 Task: Search one way flight ticket for 1 adult, 1 child, 1 infant in seat in premium economy from Mesa: Phoenix-mesa Gateway Airport (formerly Williams Afb) to Springfield: Abraham Lincoln Capital Airport on 5-2-2023. Choice of flights is United. Number of bags: 2 checked bags. Price is upto 91000. Outbound departure time preference is 23:00.
Action: Mouse moved to (286, 278)
Screenshot: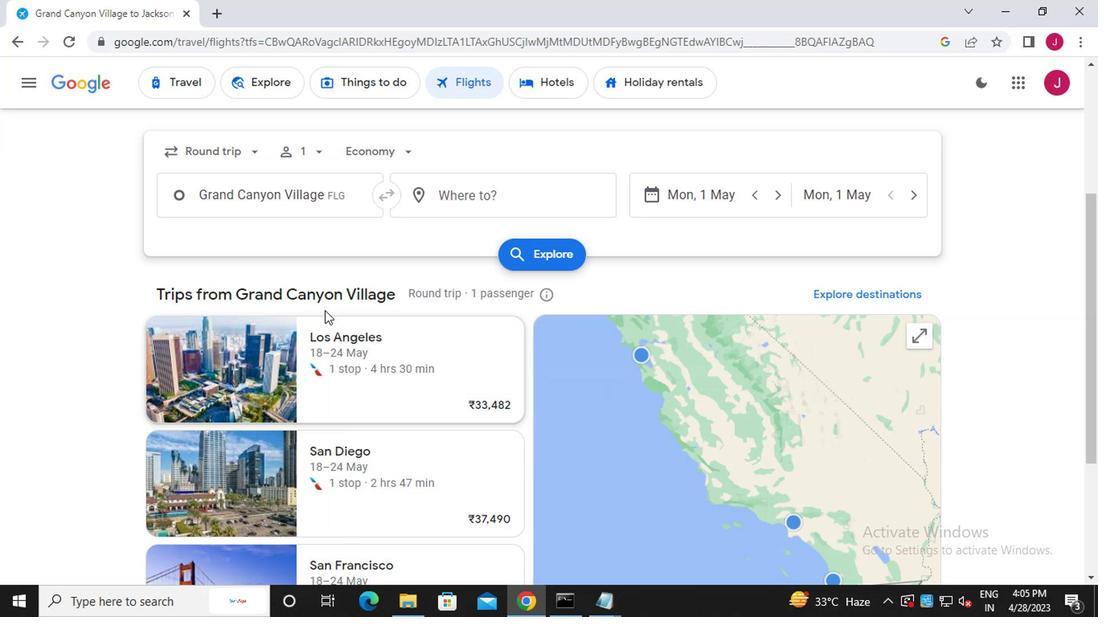 
Action: Mouse scrolled (286, 279) with delta (0, 0)
Screenshot: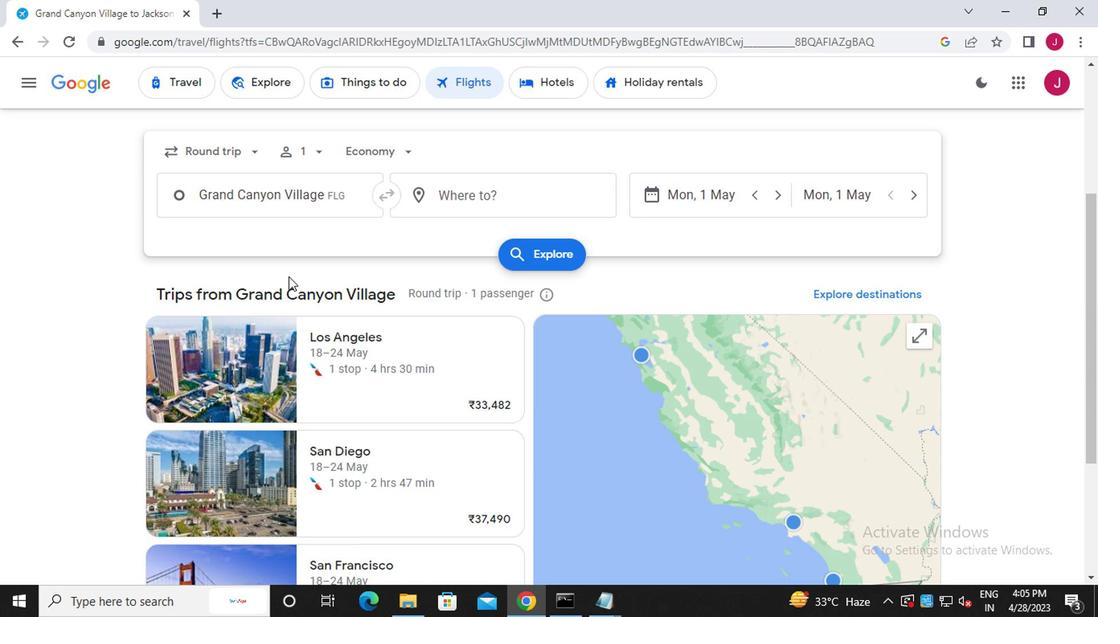 
Action: Mouse moved to (245, 238)
Screenshot: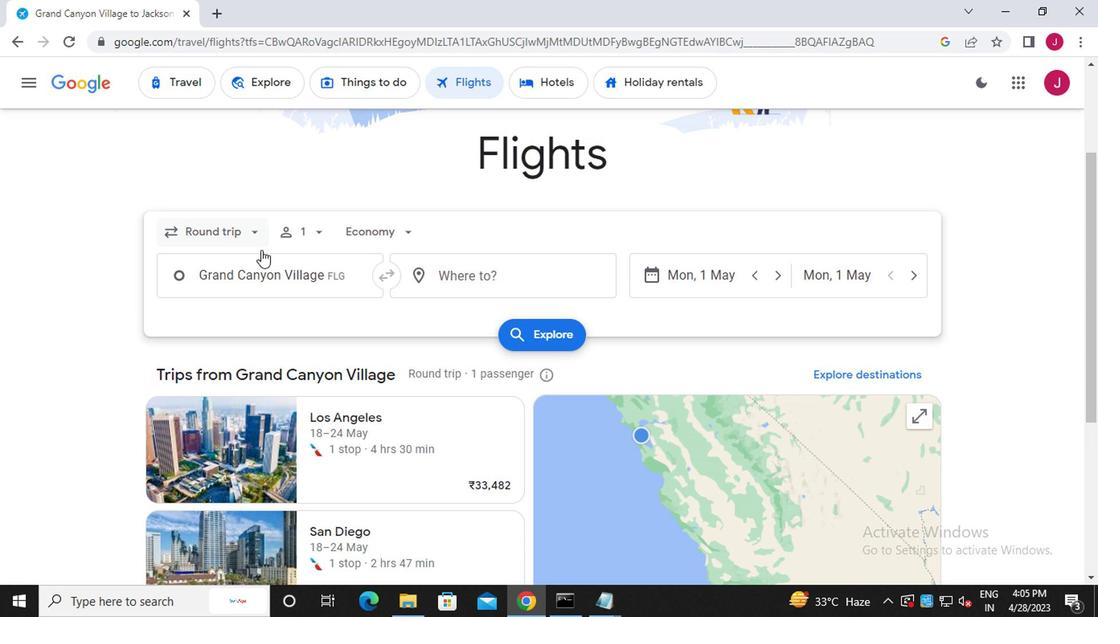 
Action: Mouse pressed left at (245, 238)
Screenshot: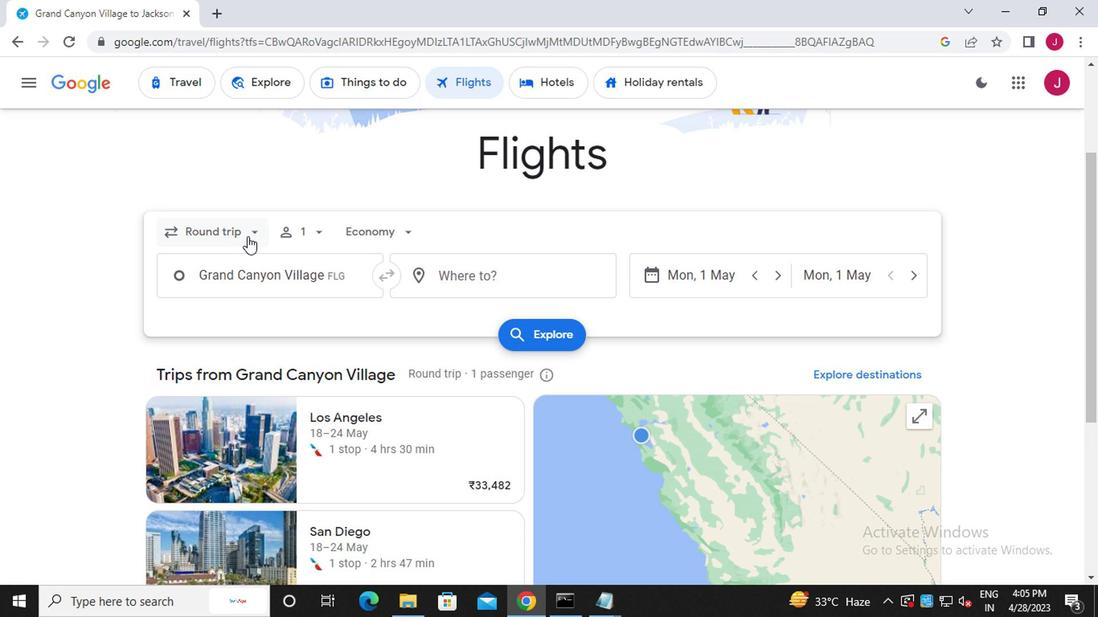 
Action: Mouse moved to (227, 306)
Screenshot: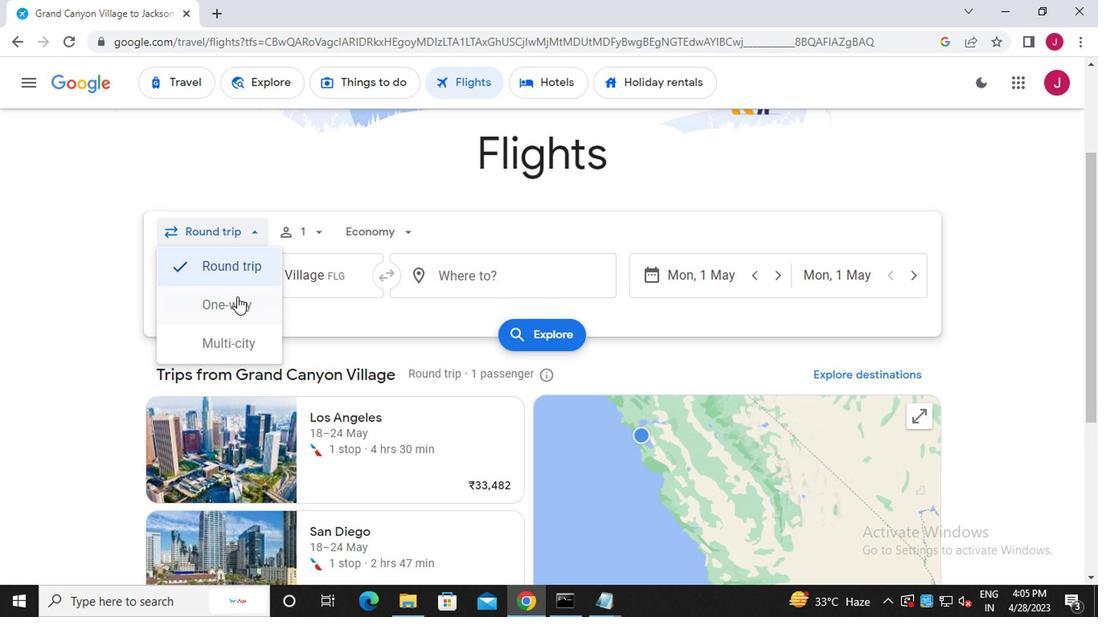 
Action: Mouse pressed left at (227, 306)
Screenshot: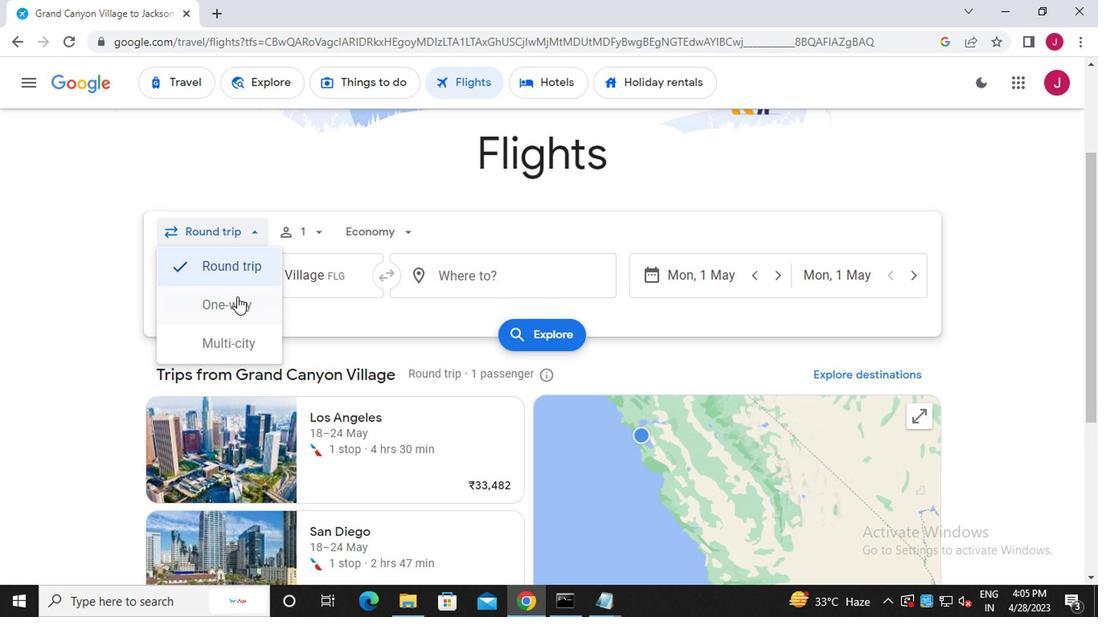 
Action: Mouse moved to (308, 233)
Screenshot: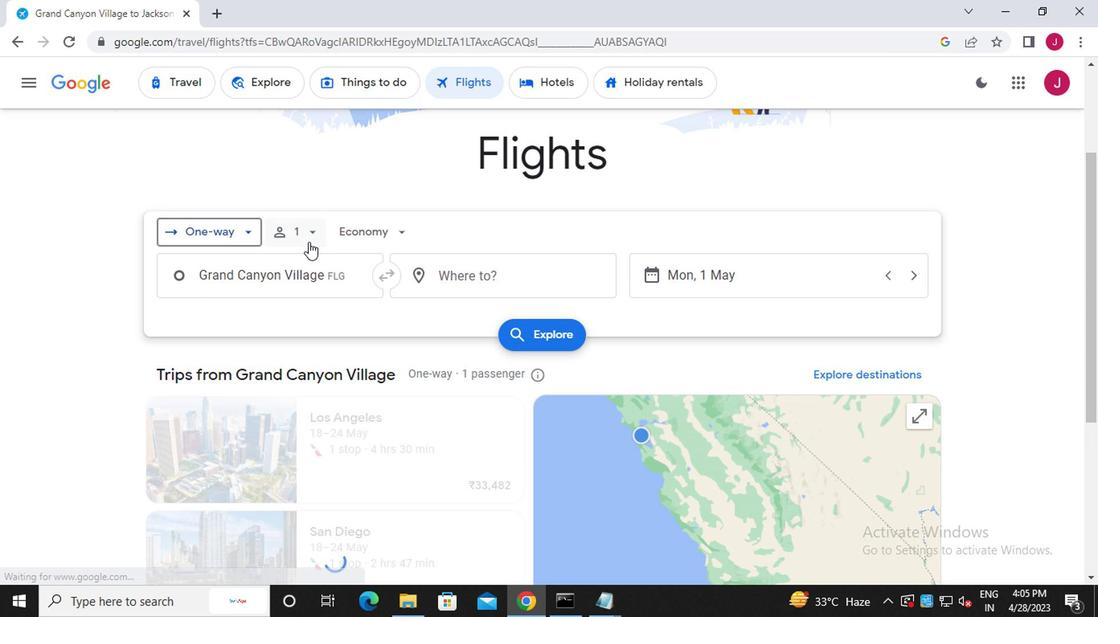 
Action: Mouse pressed left at (308, 233)
Screenshot: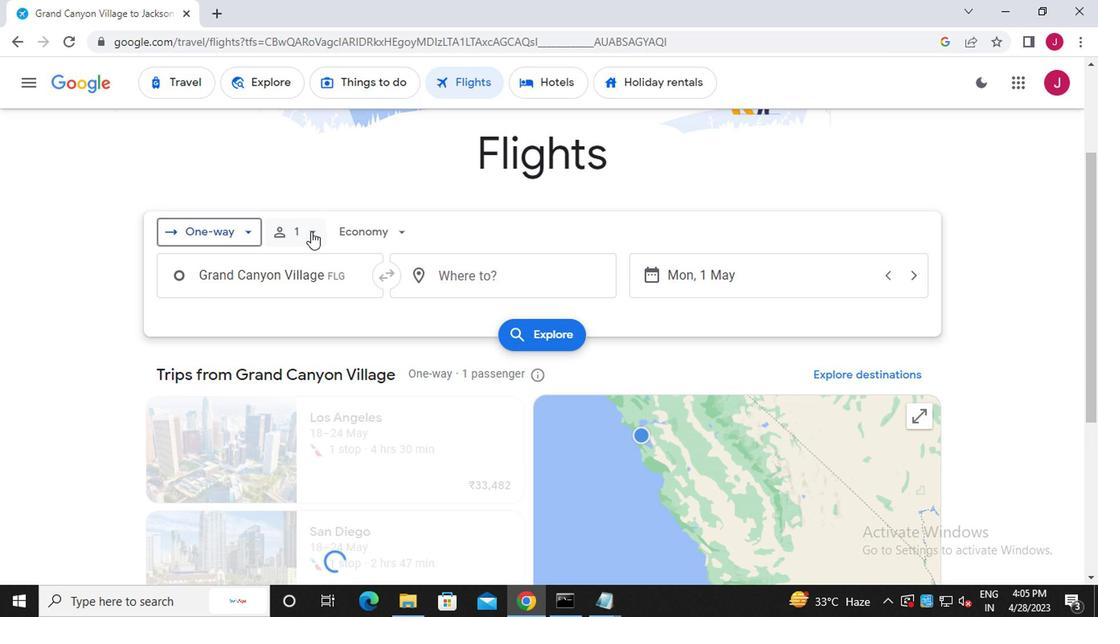 
Action: Mouse moved to (429, 320)
Screenshot: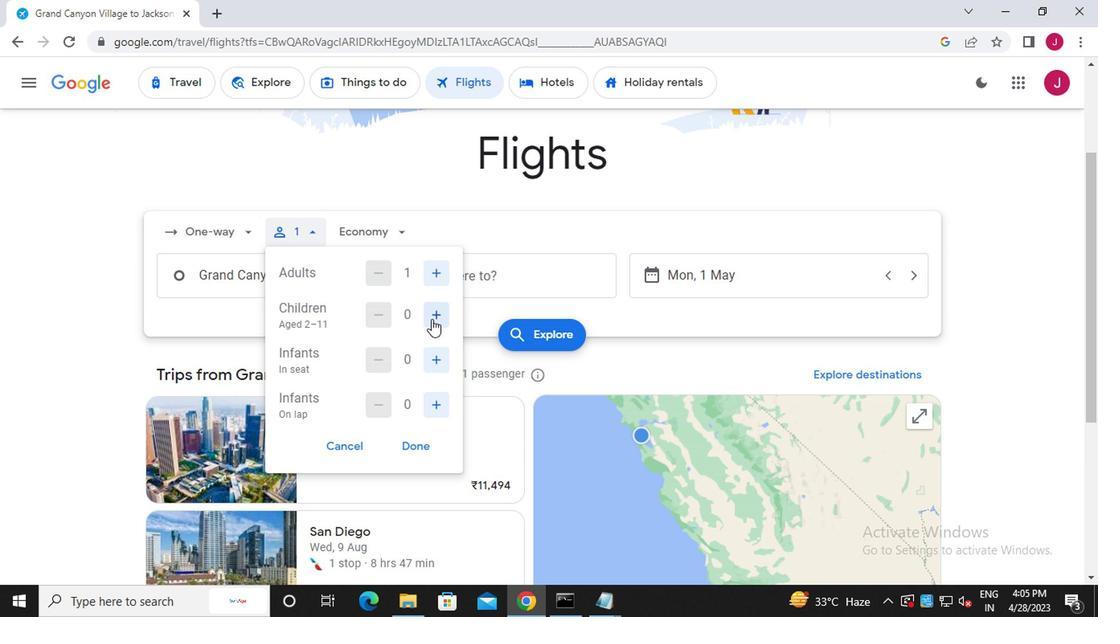 
Action: Mouse pressed left at (429, 320)
Screenshot: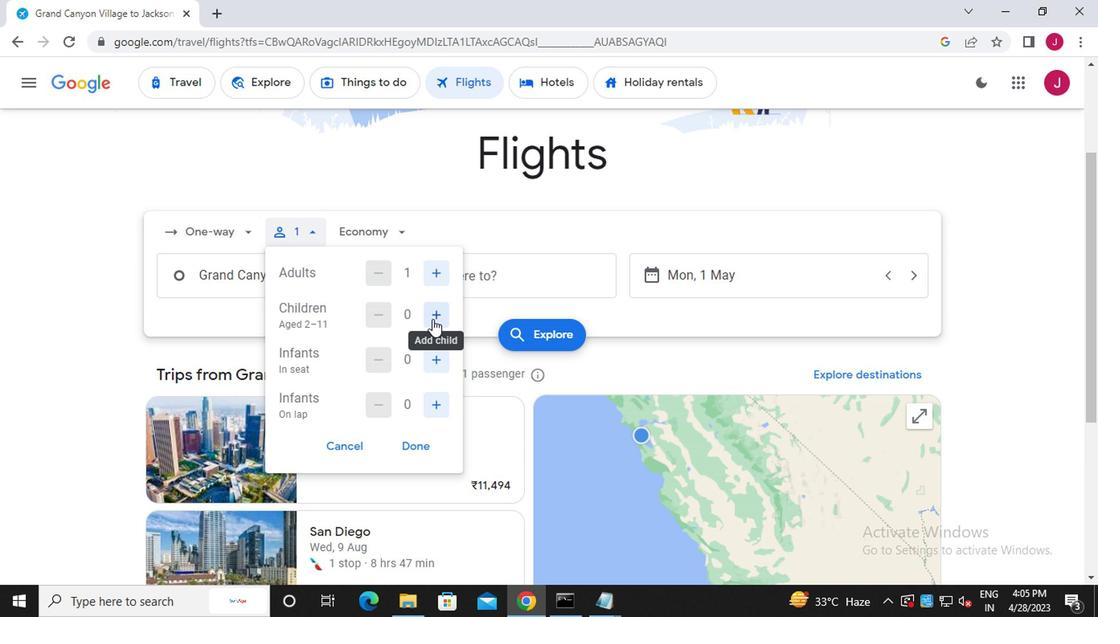 
Action: Mouse moved to (441, 360)
Screenshot: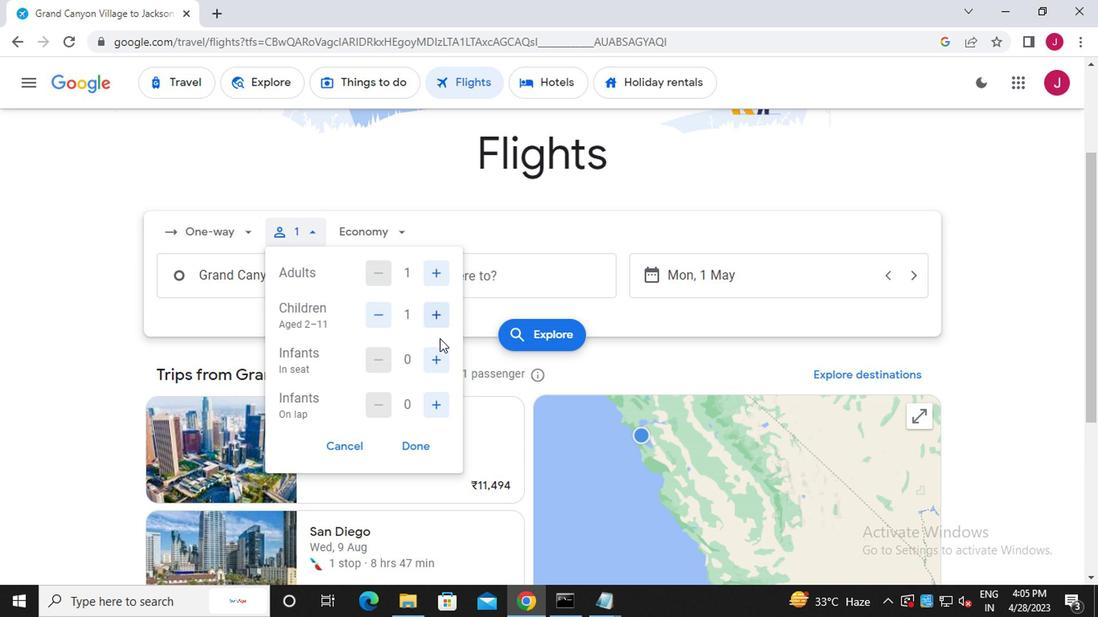 
Action: Mouse pressed left at (441, 360)
Screenshot: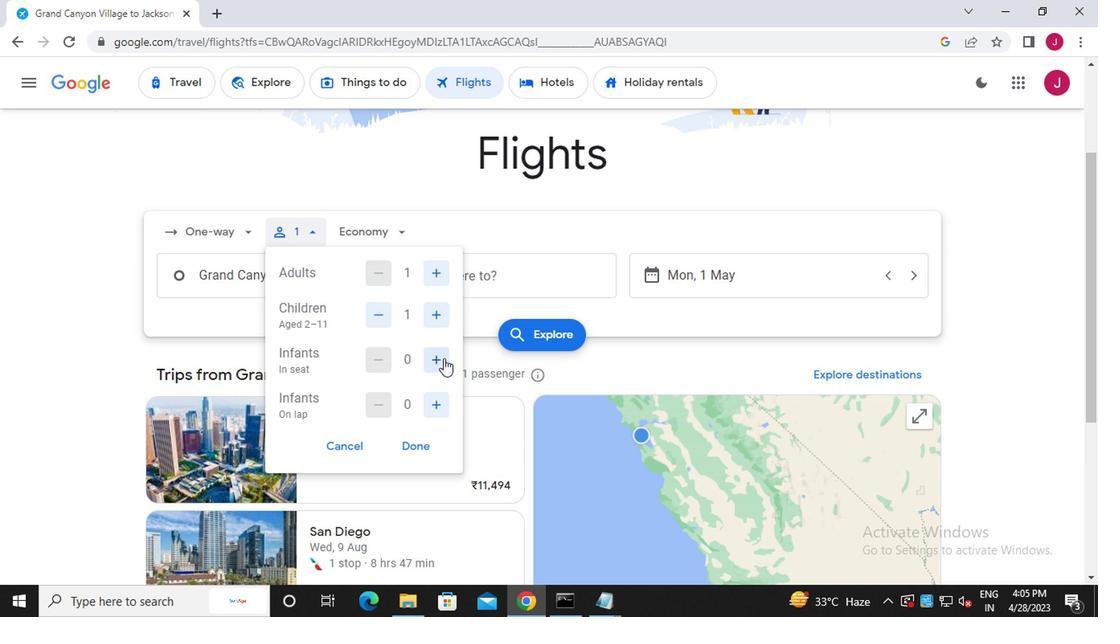 
Action: Mouse moved to (418, 445)
Screenshot: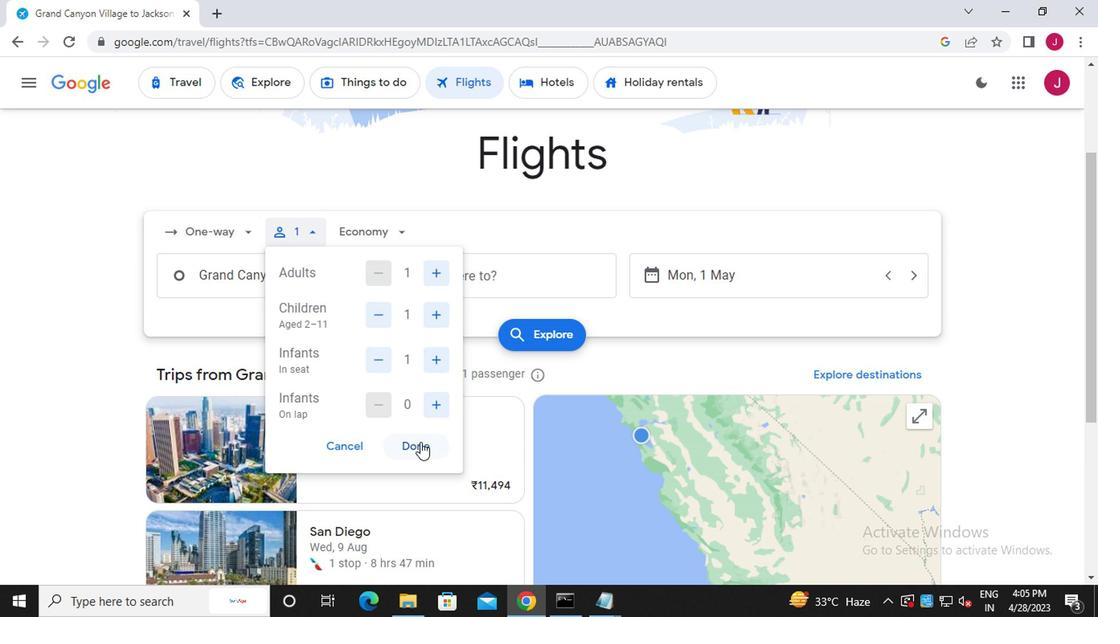 
Action: Mouse pressed left at (418, 445)
Screenshot: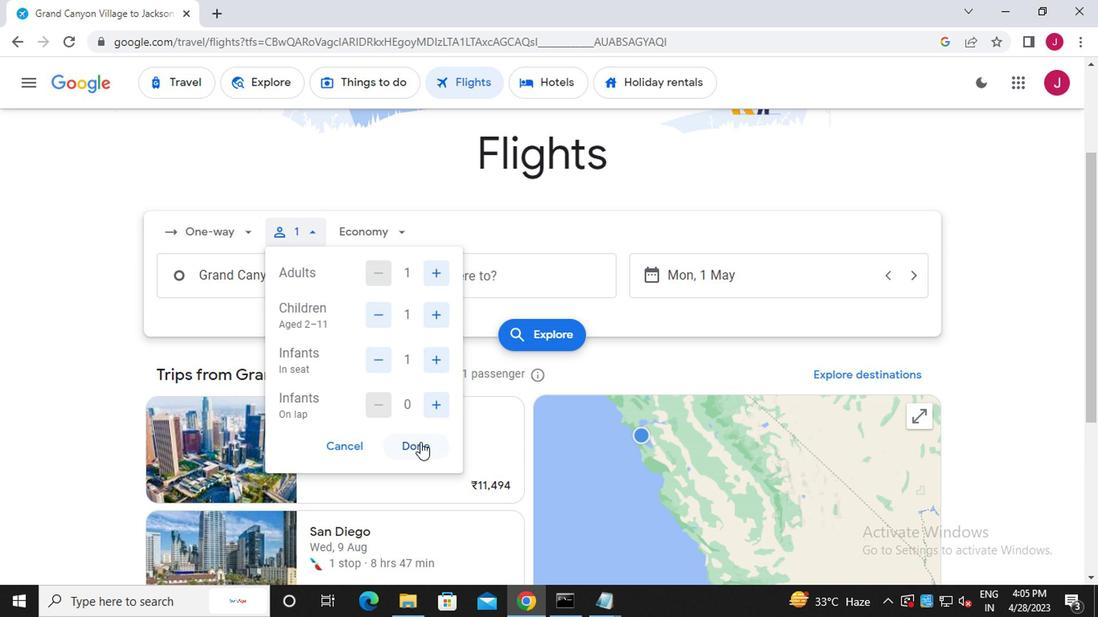
Action: Mouse moved to (382, 237)
Screenshot: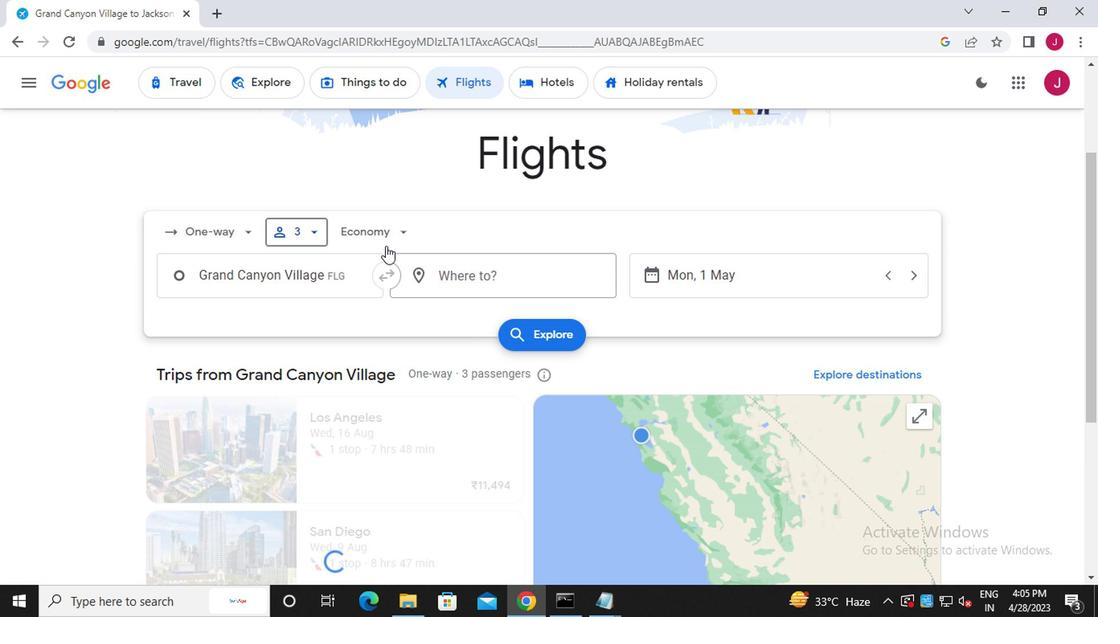 
Action: Mouse pressed left at (382, 237)
Screenshot: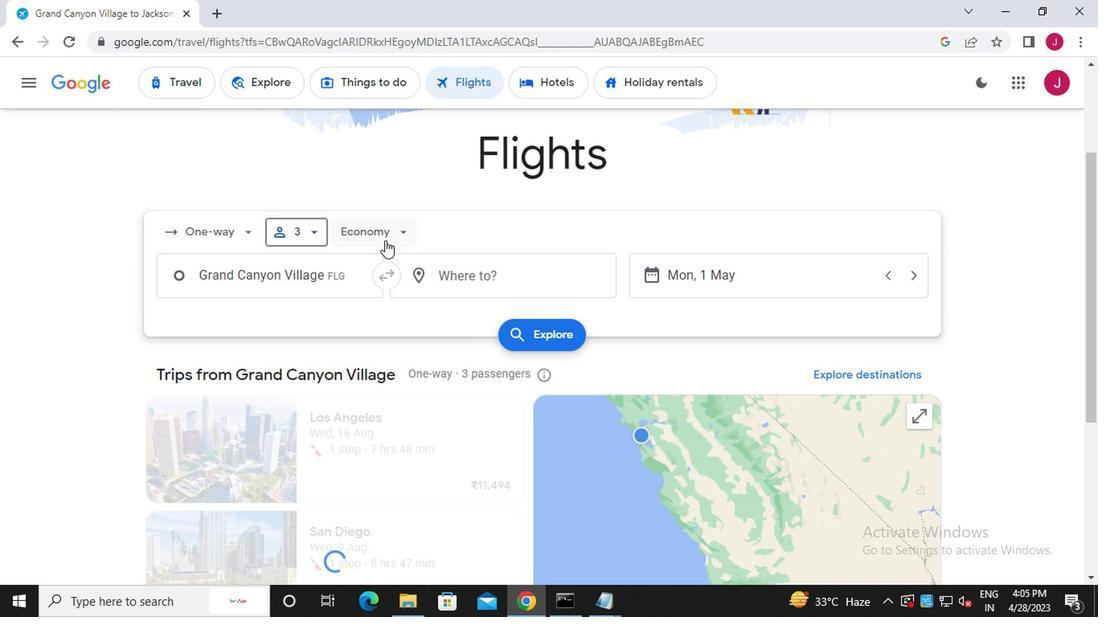
Action: Mouse moved to (411, 301)
Screenshot: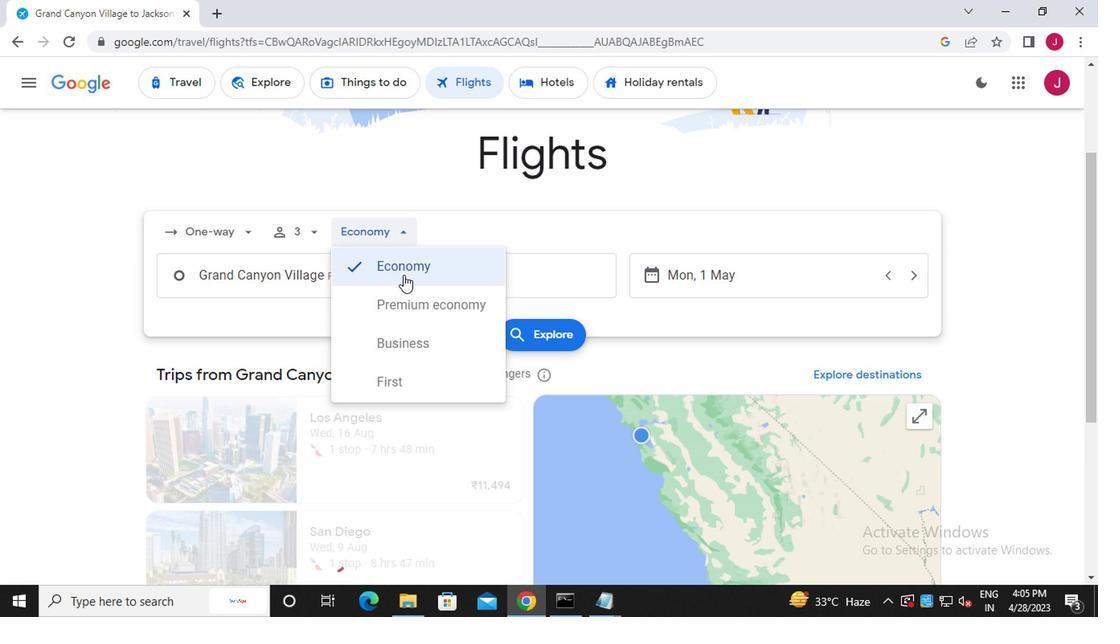 
Action: Mouse pressed left at (411, 301)
Screenshot: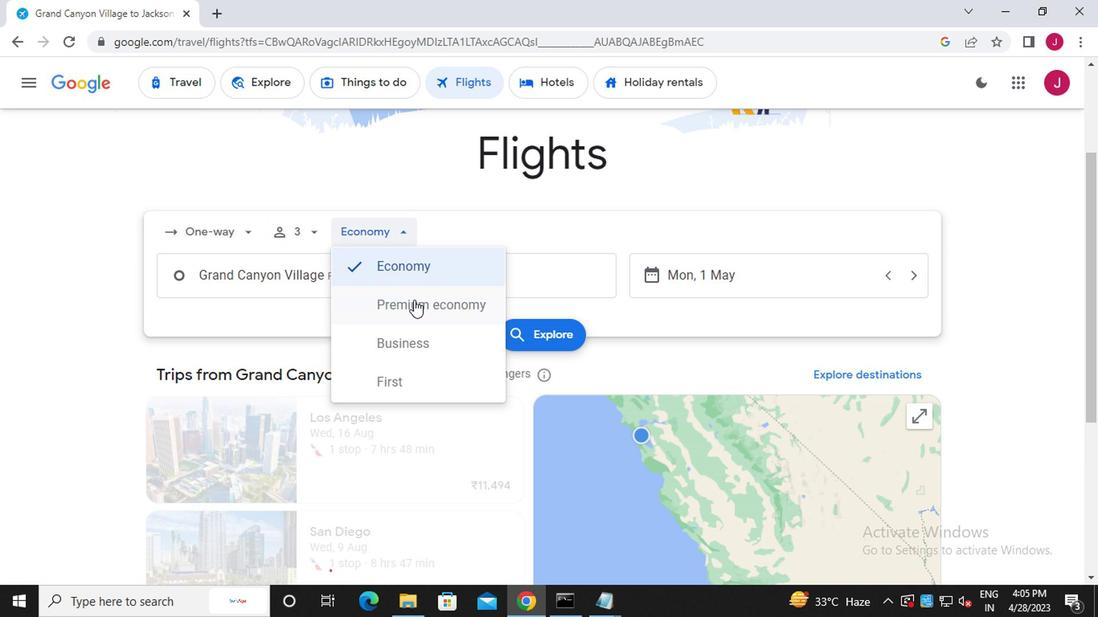 
Action: Mouse moved to (319, 287)
Screenshot: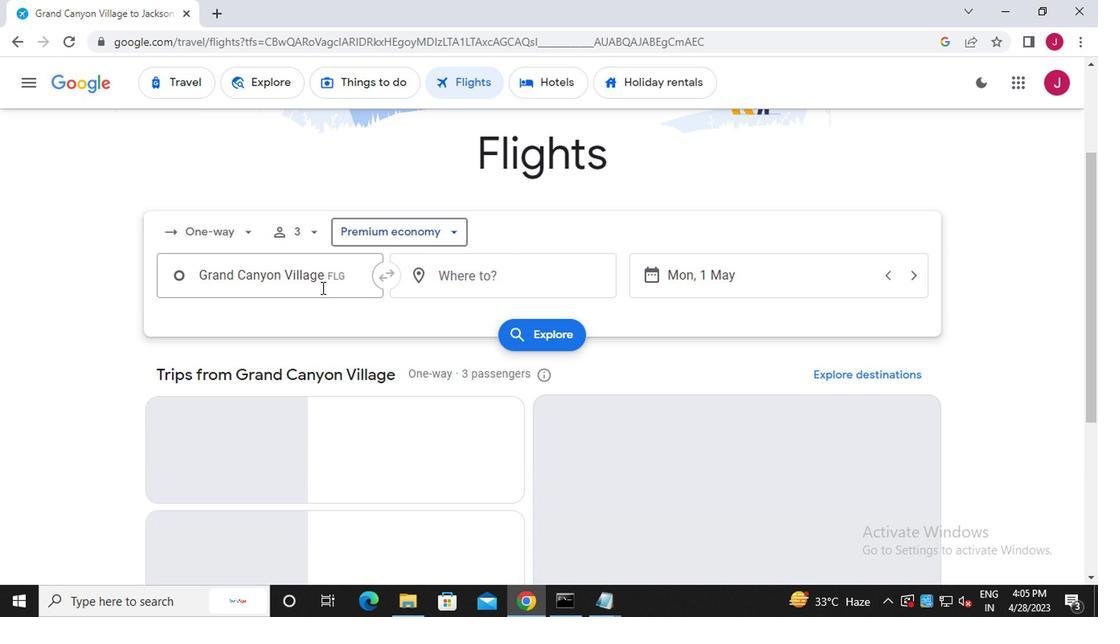 
Action: Mouse pressed left at (319, 287)
Screenshot: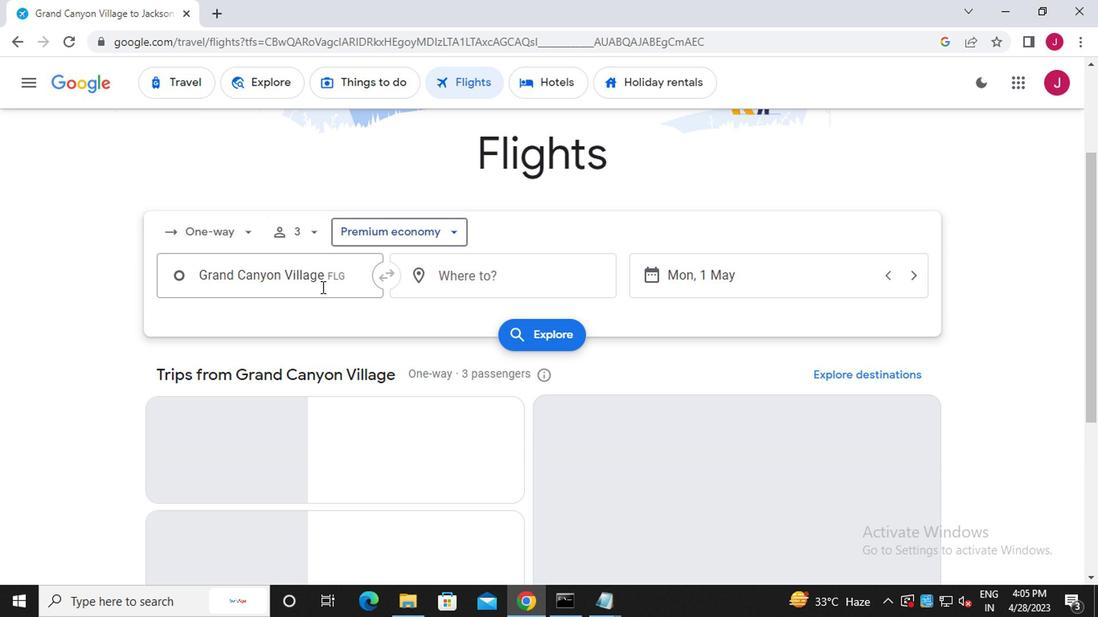 
Action: Mouse moved to (318, 287)
Screenshot: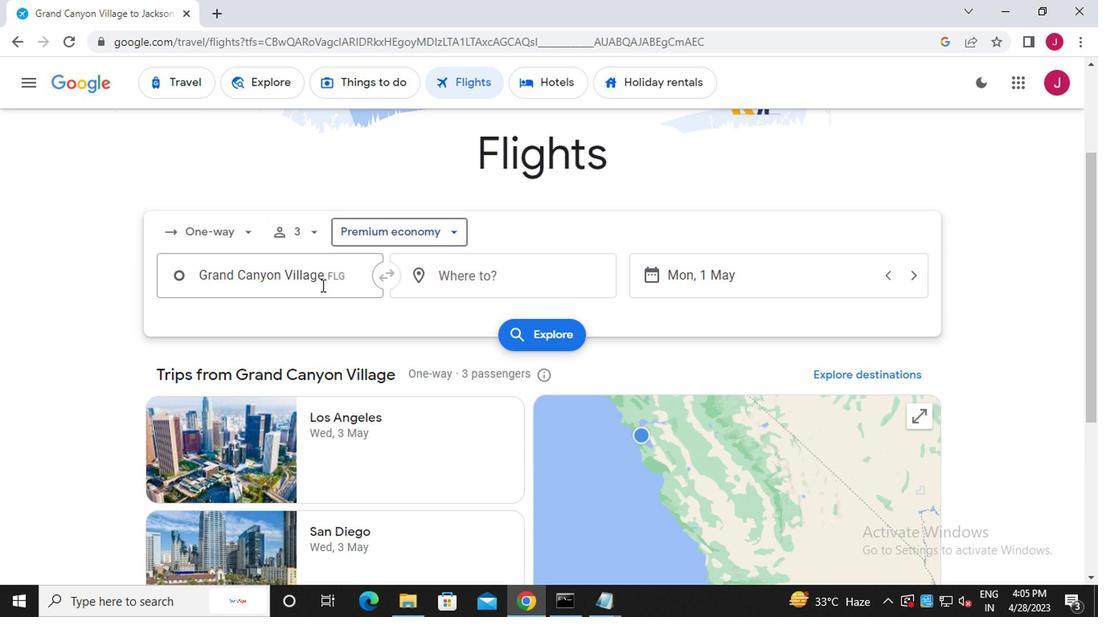 
Action: Key pressed mesa
Screenshot: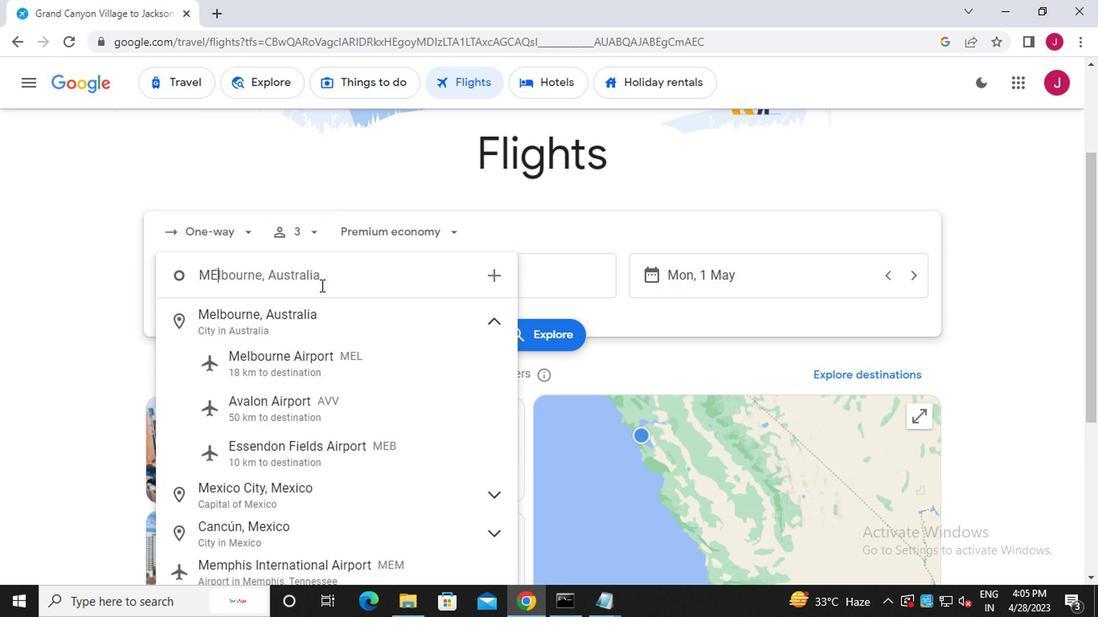 
Action: Mouse moved to (305, 370)
Screenshot: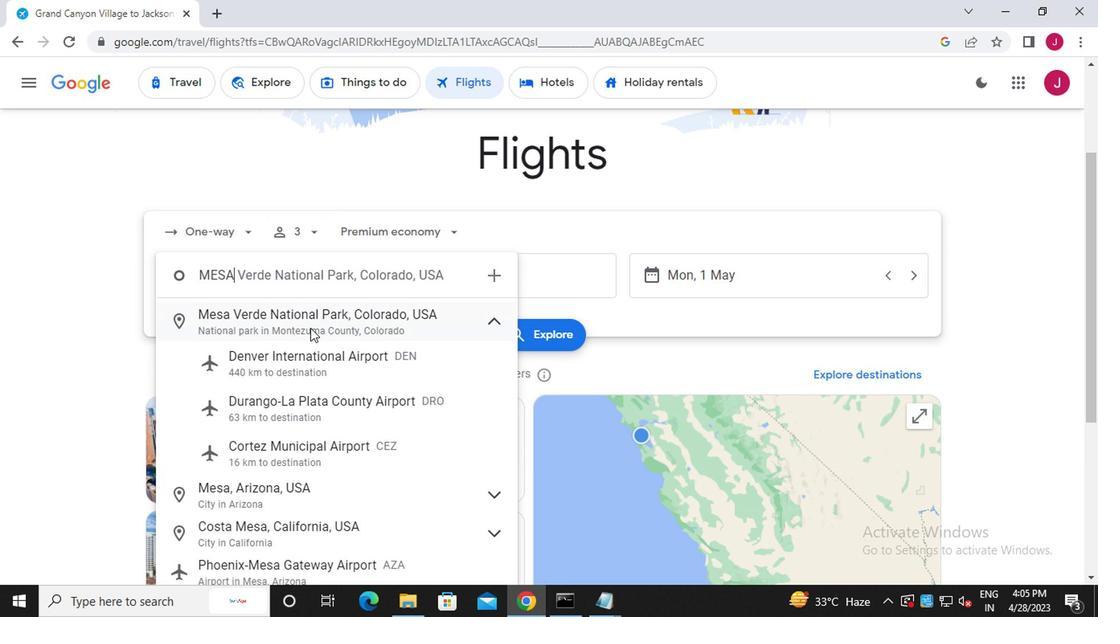 
Action: Mouse scrolled (305, 370) with delta (0, 0)
Screenshot: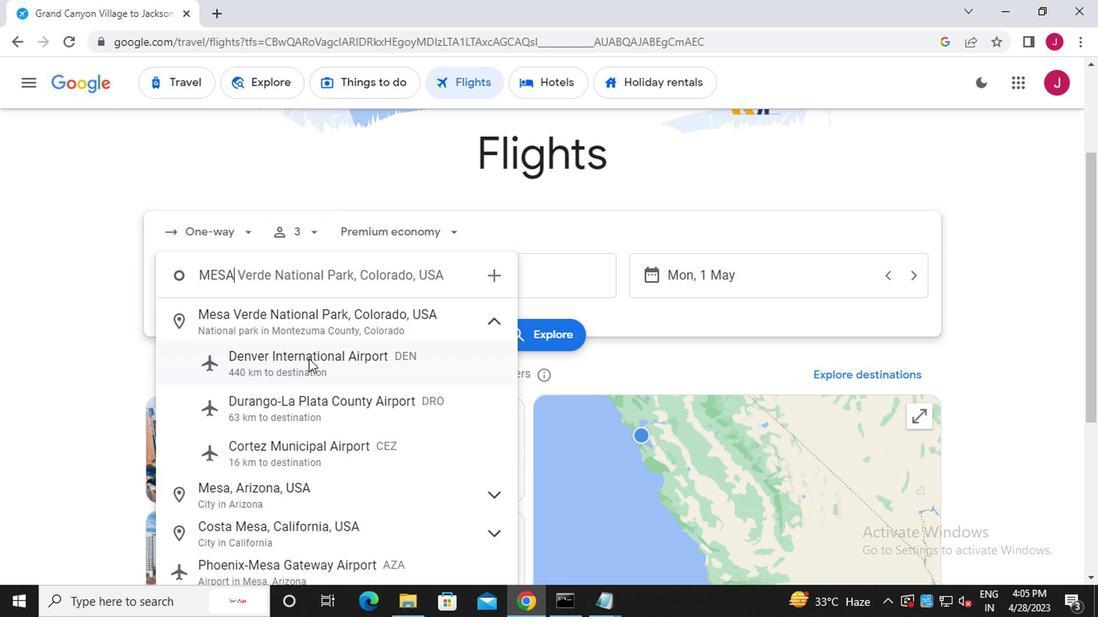 
Action: Mouse scrolled (305, 370) with delta (0, 0)
Screenshot: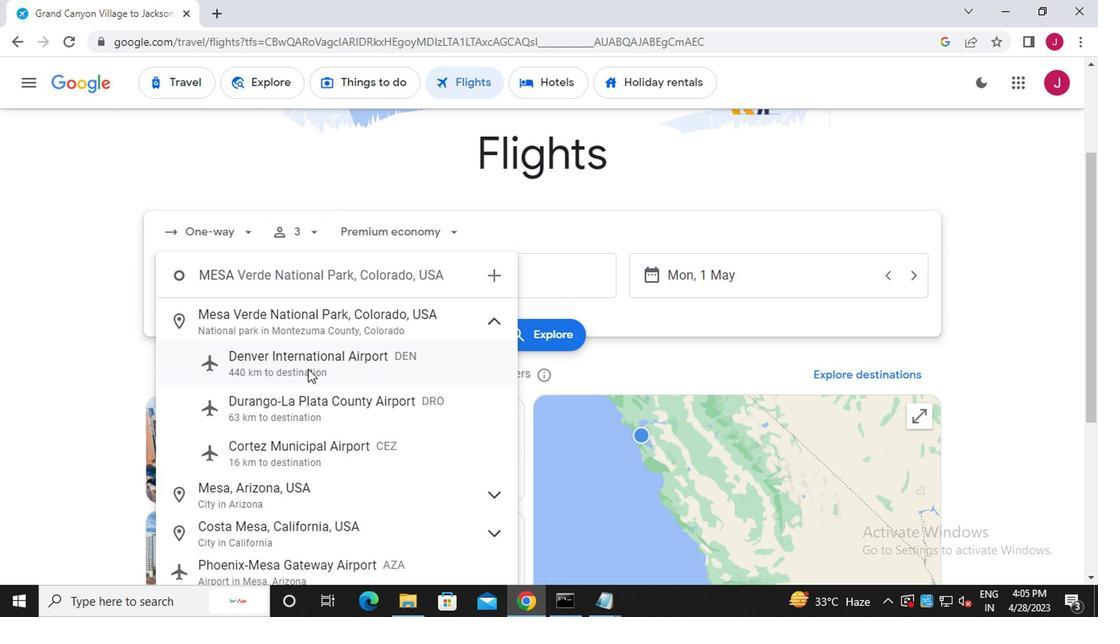 
Action: Mouse scrolled (305, 371) with delta (0, 0)
Screenshot: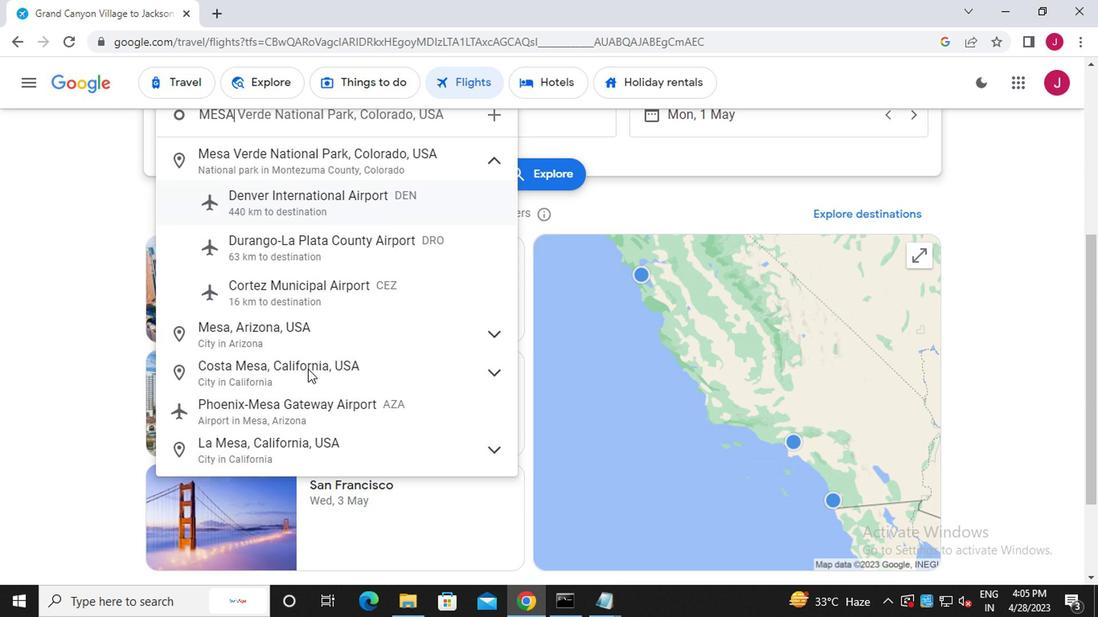
Action: Mouse scrolled (305, 371) with delta (0, 0)
Screenshot: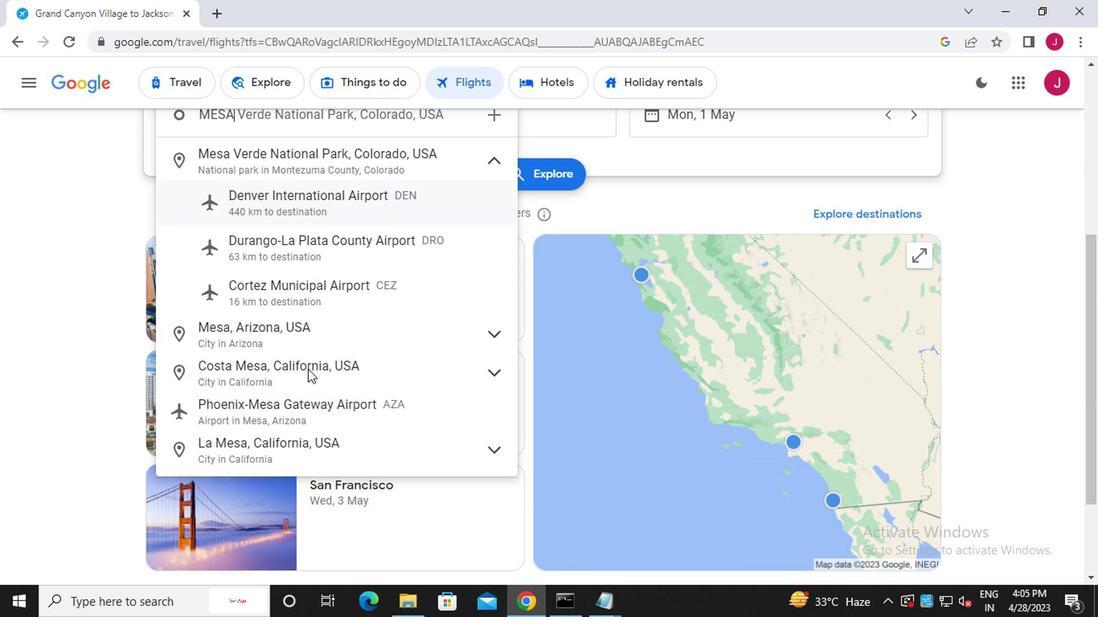 
Action: Mouse moved to (271, 566)
Screenshot: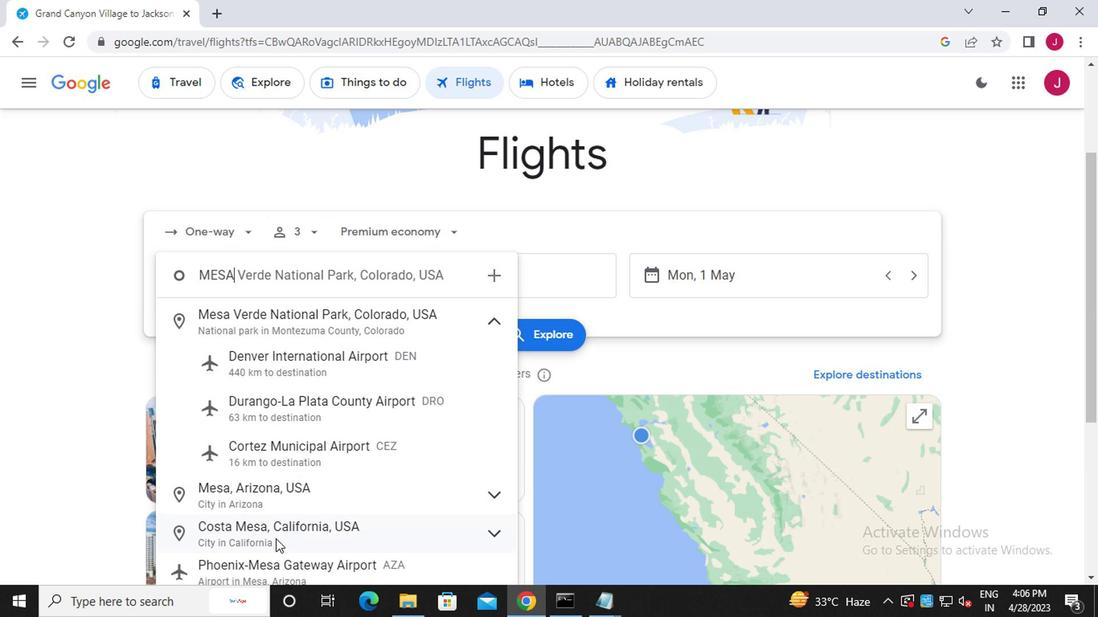 
Action: Mouse pressed left at (271, 566)
Screenshot: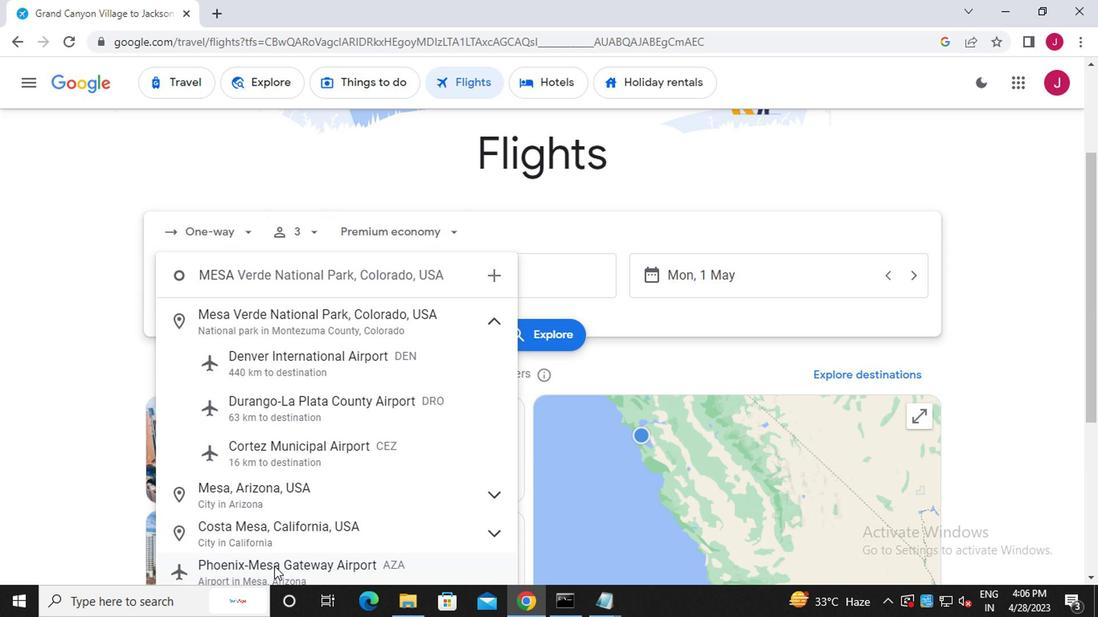 
Action: Mouse moved to (505, 275)
Screenshot: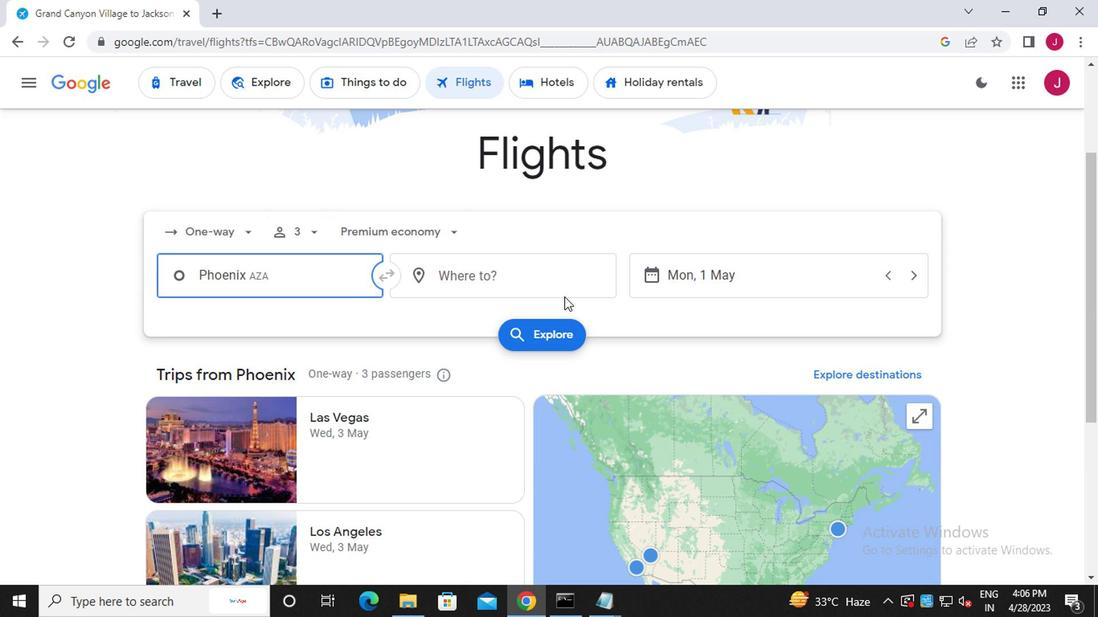 
Action: Mouse pressed left at (505, 275)
Screenshot: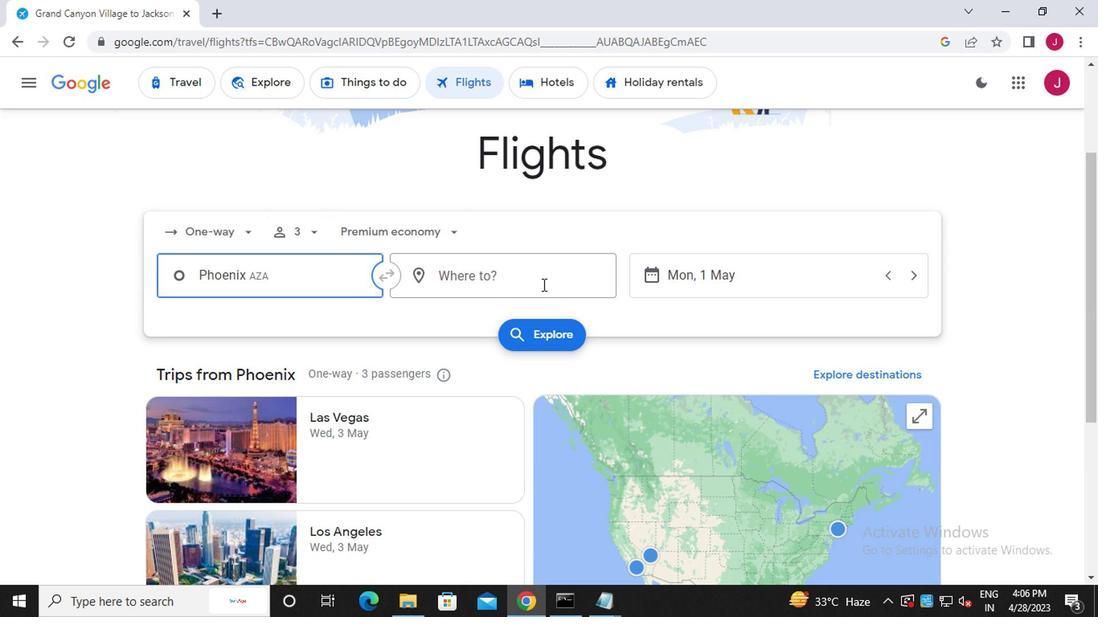 
Action: Key pressed springfield
Screenshot: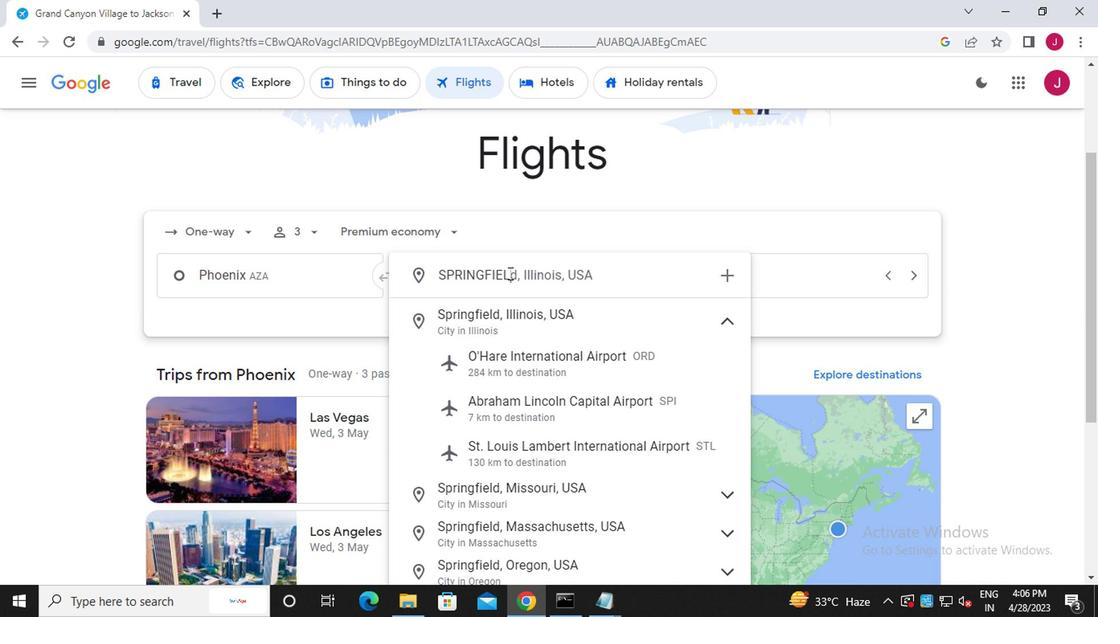 
Action: Mouse moved to (602, 408)
Screenshot: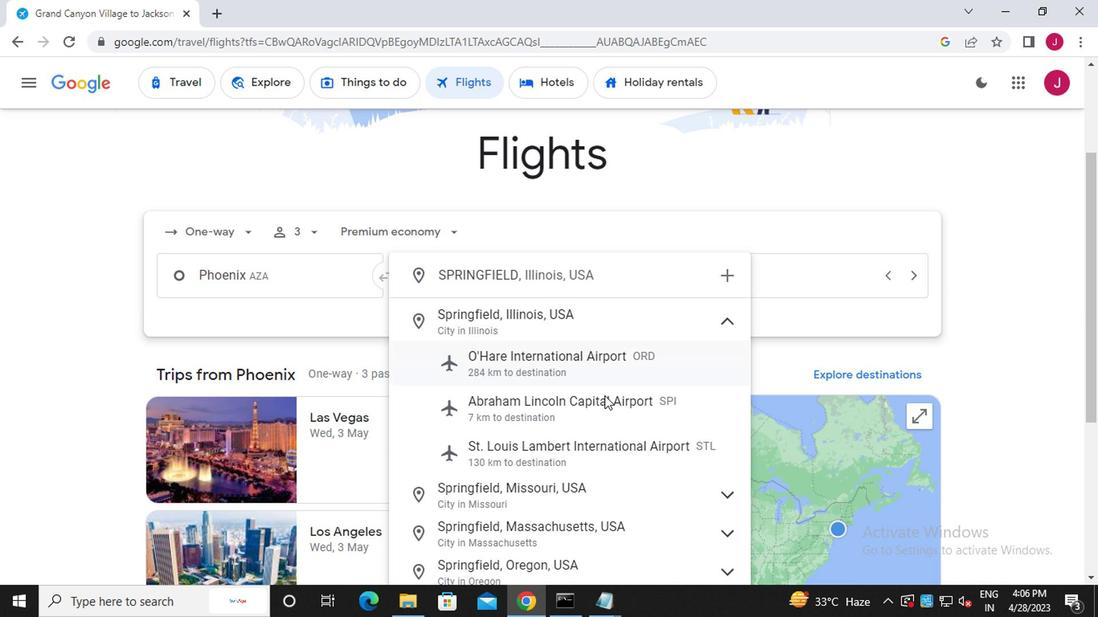 
Action: Mouse pressed left at (602, 408)
Screenshot: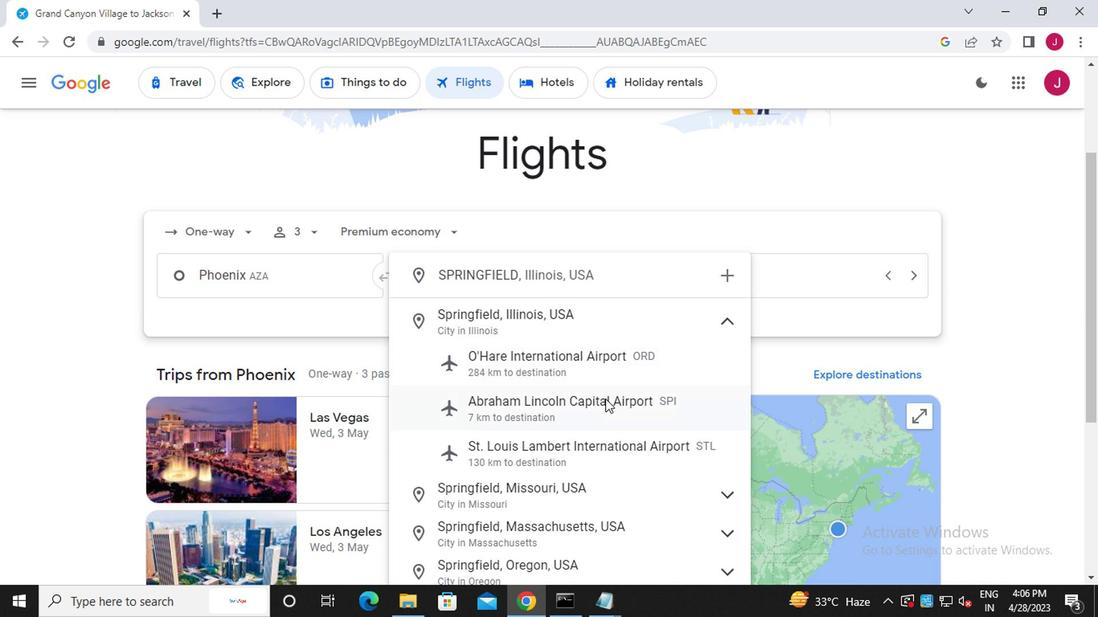 
Action: Mouse moved to (692, 276)
Screenshot: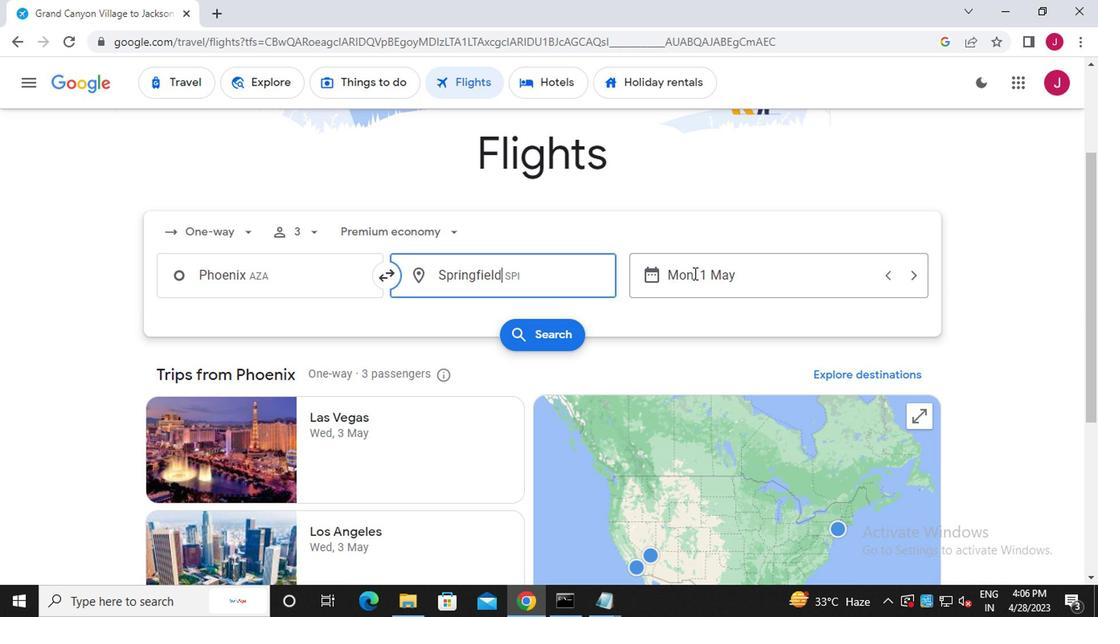 
Action: Mouse pressed left at (692, 276)
Screenshot: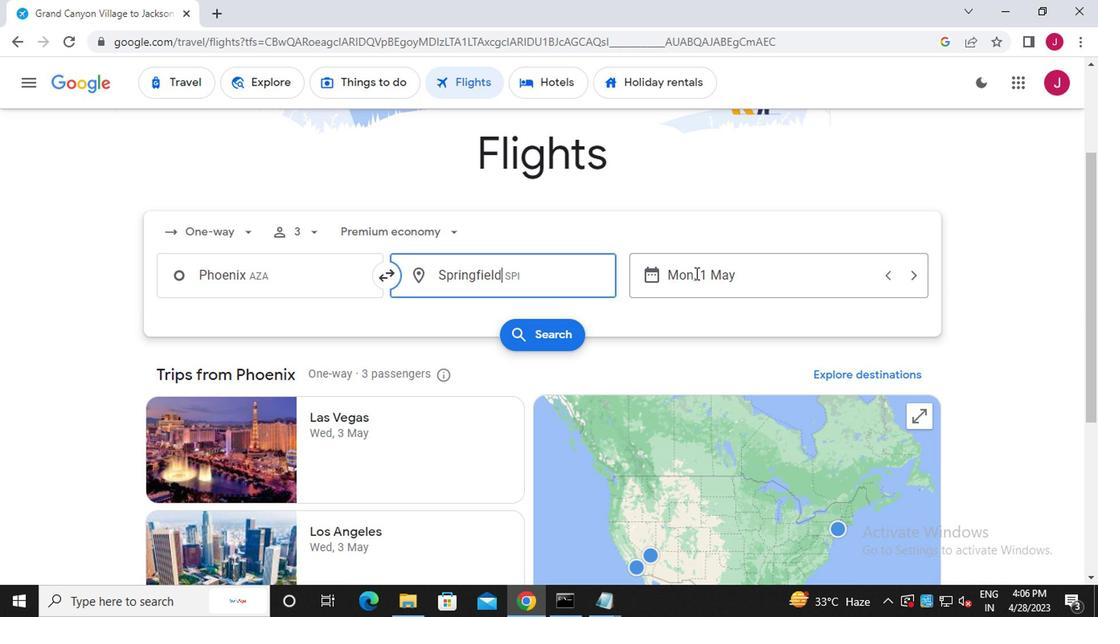 
Action: Mouse moved to (741, 282)
Screenshot: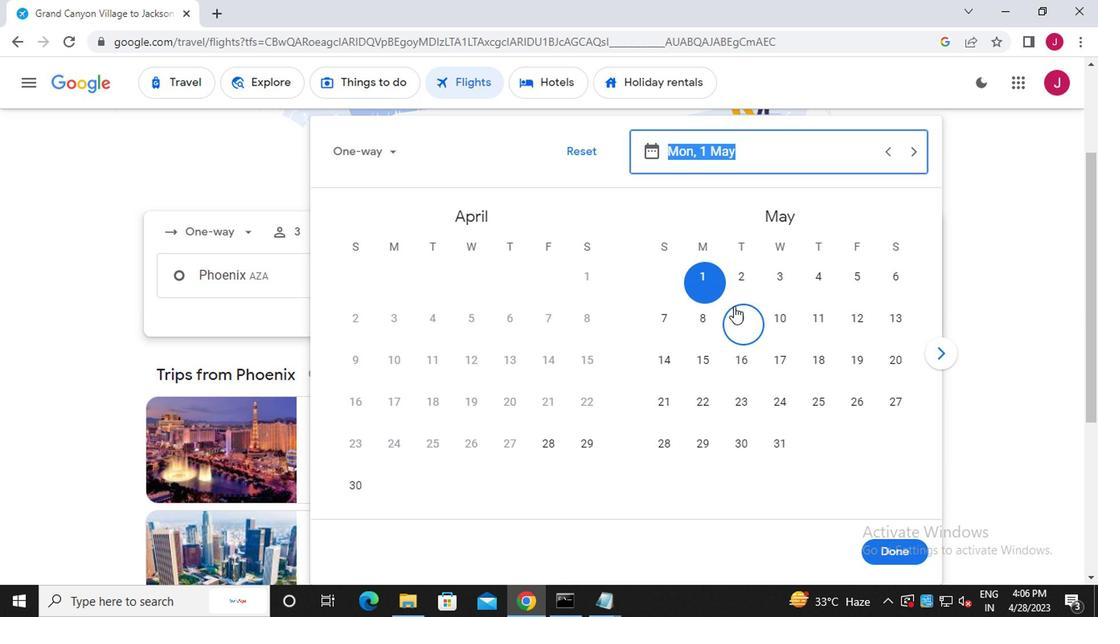 
Action: Mouse pressed left at (741, 282)
Screenshot: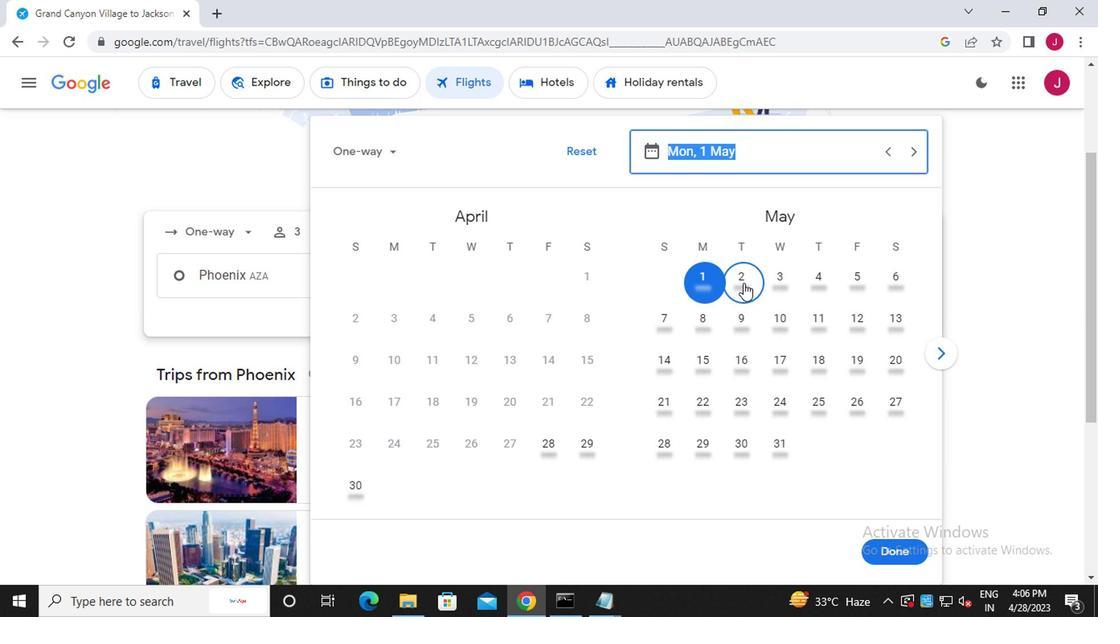 
Action: Mouse moved to (878, 550)
Screenshot: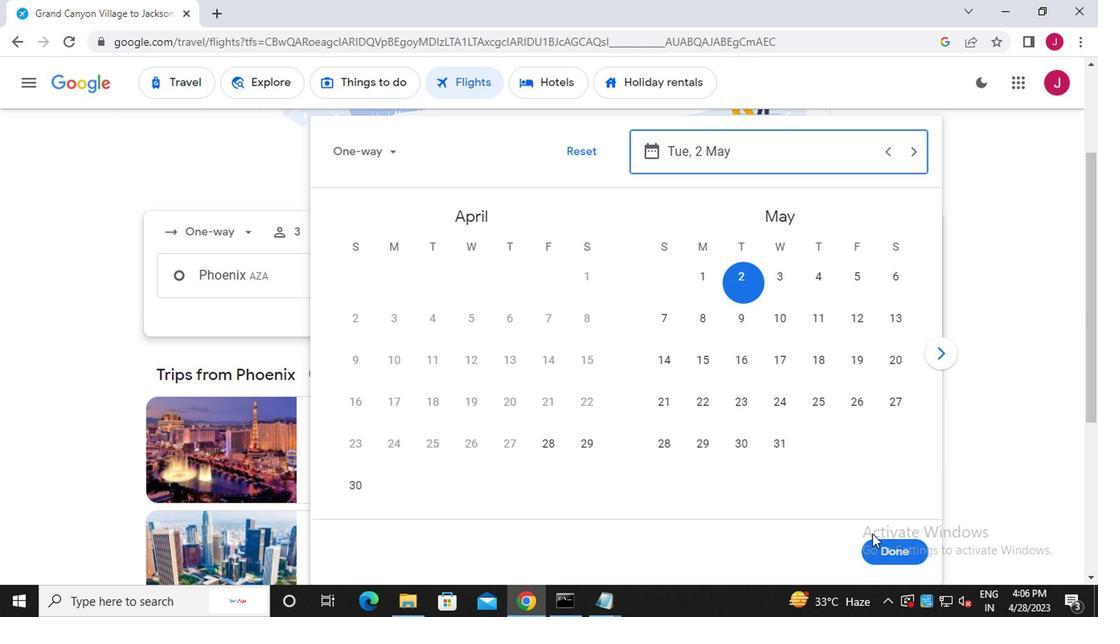 
Action: Mouse pressed left at (878, 550)
Screenshot: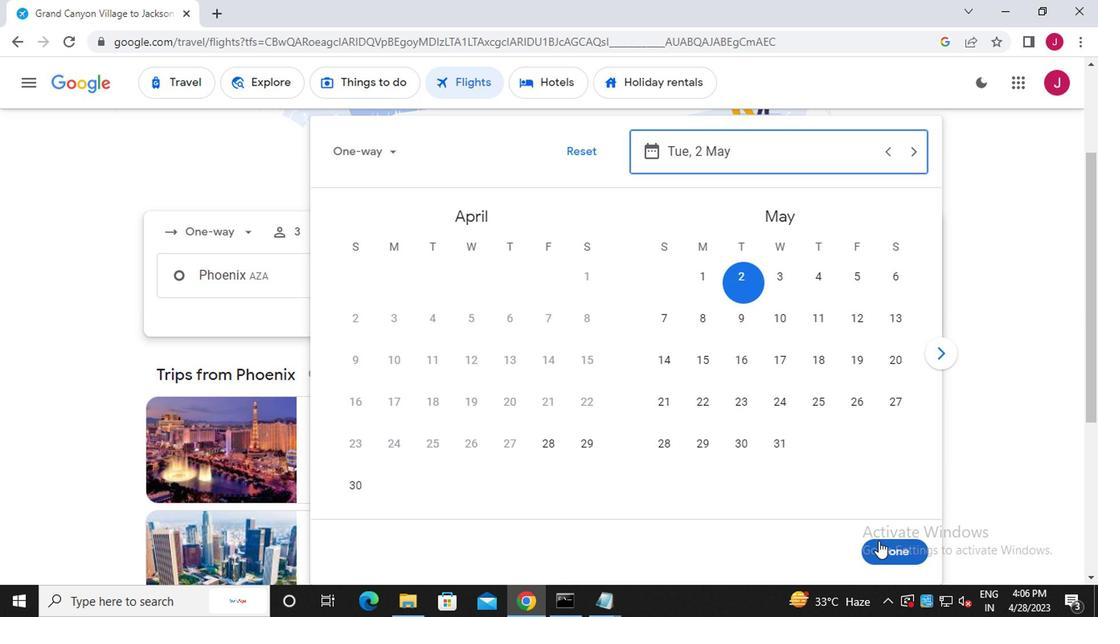 
Action: Mouse moved to (553, 336)
Screenshot: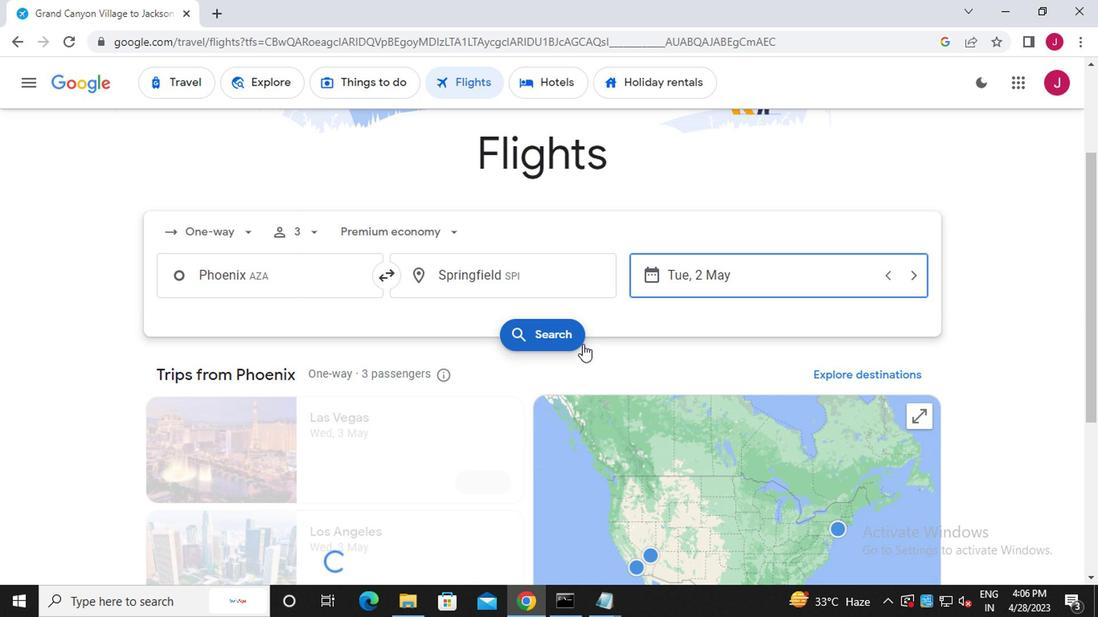 
Action: Mouse pressed left at (553, 336)
Screenshot: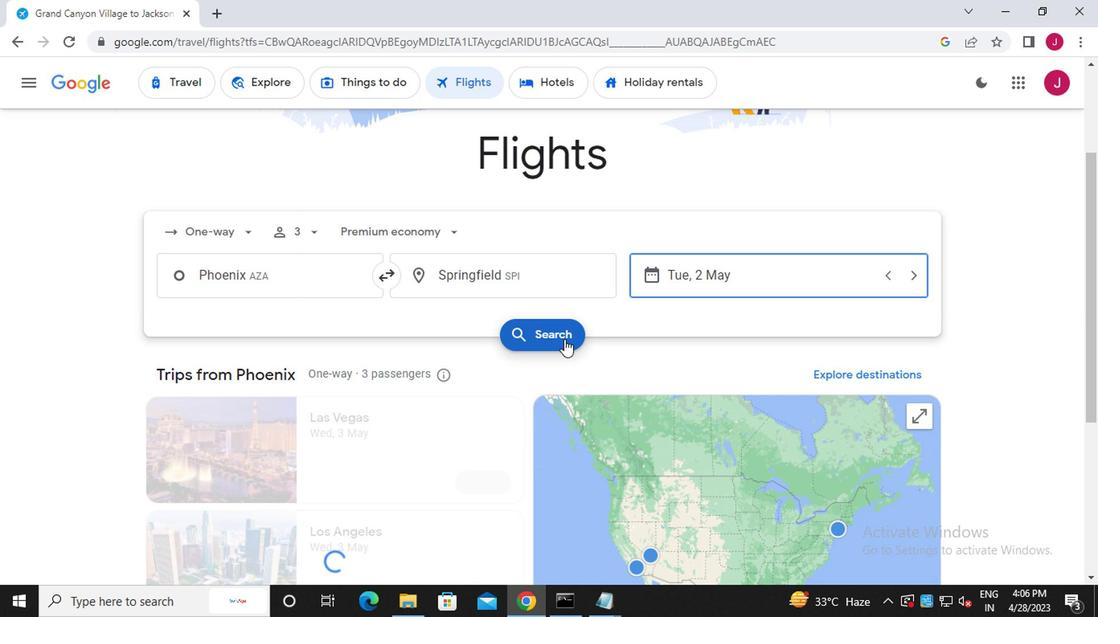 
Action: Mouse moved to (173, 232)
Screenshot: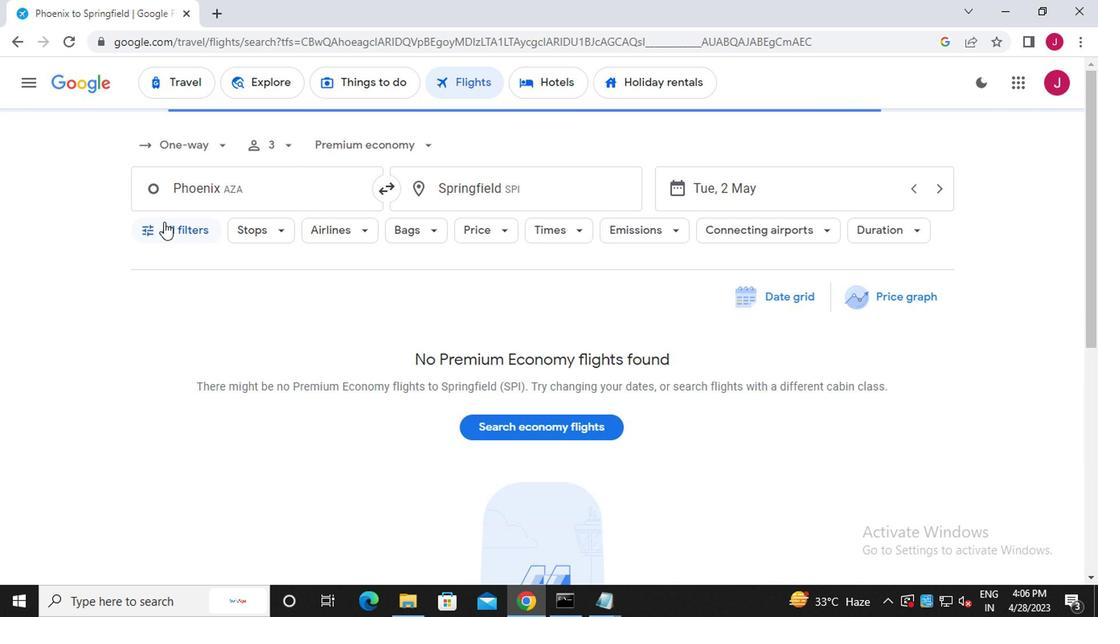 
Action: Mouse pressed left at (173, 232)
Screenshot: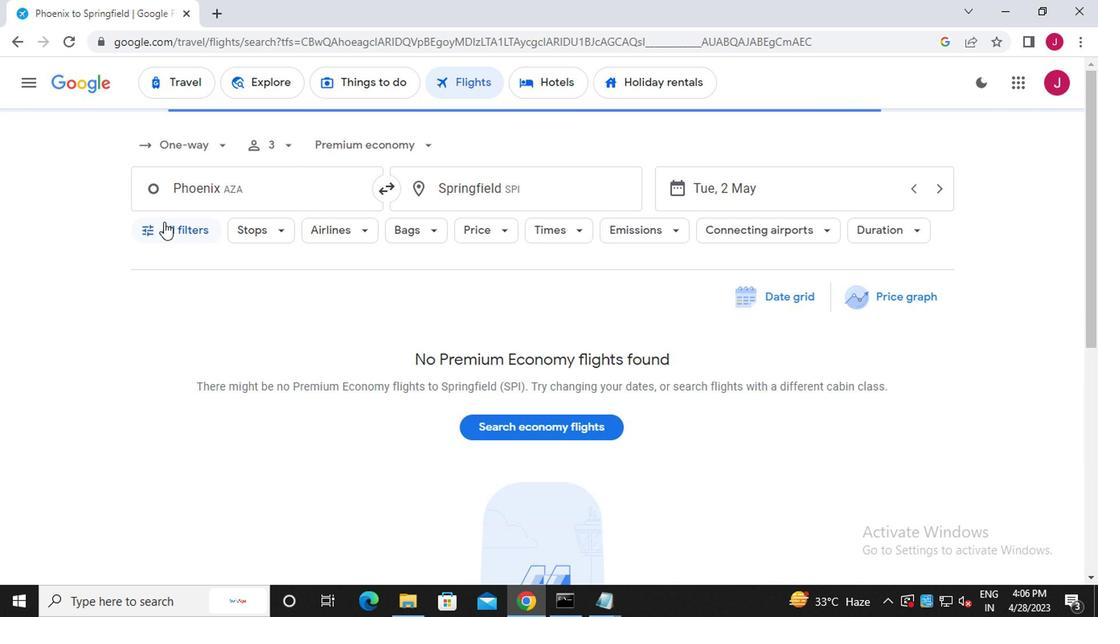
Action: Mouse moved to (239, 342)
Screenshot: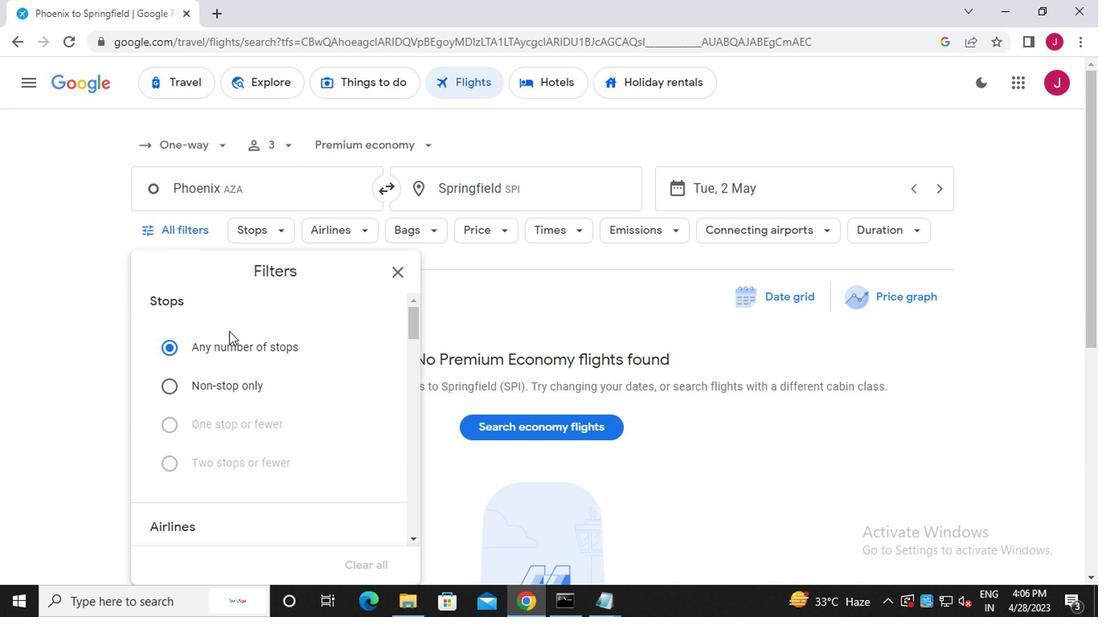 
Action: Mouse scrolled (239, 340) with delta (0, -1)
Screenshot: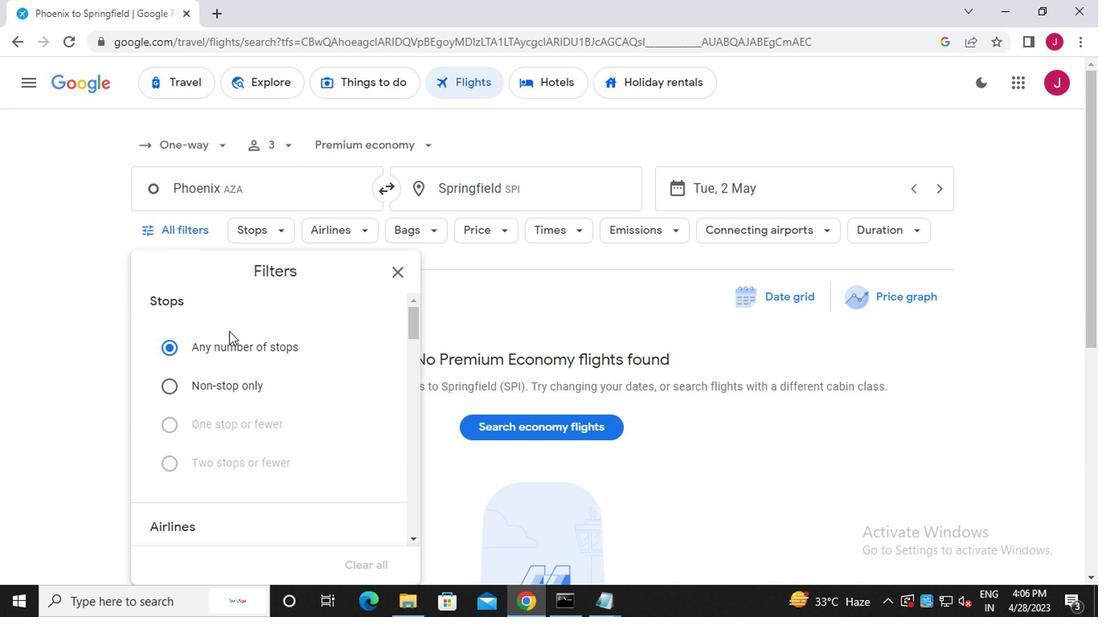 
Action: Mouse scrolled (239, 340) with delta (0, -1)
Screenshot: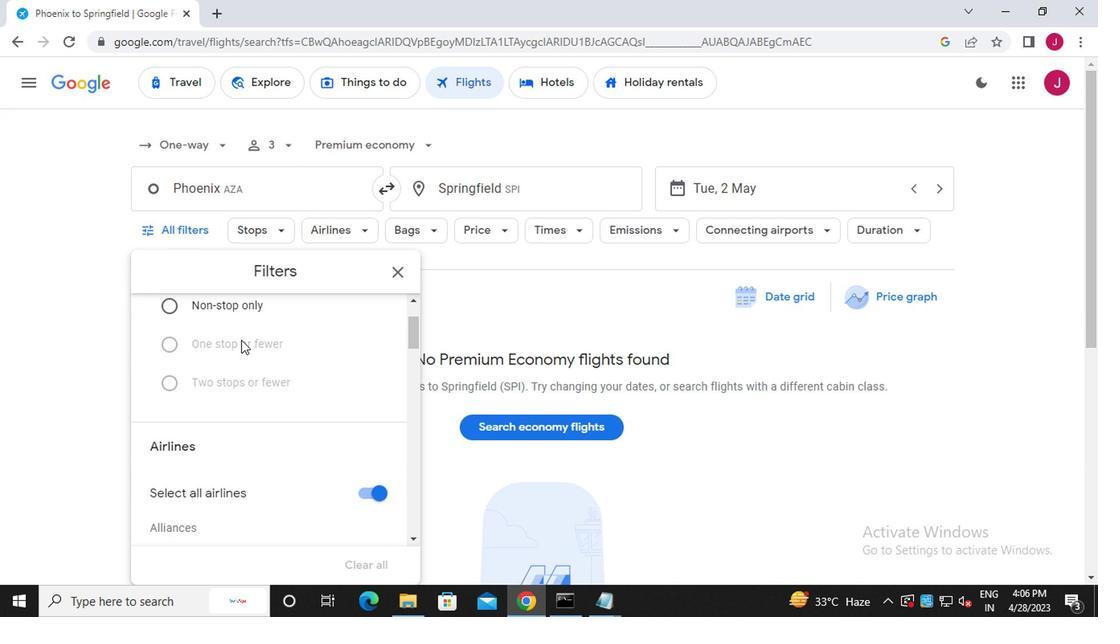 
Action: Mouse moved to (358, 415)
Screenshot: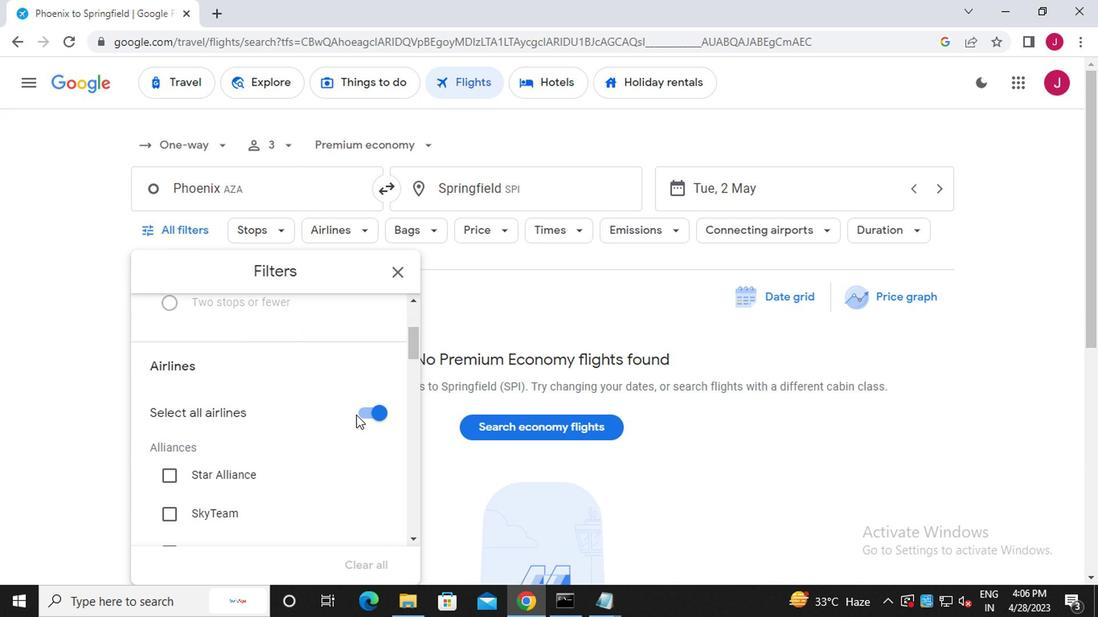 
Action: Mouse pressed left at (358, 415)
Screenshot: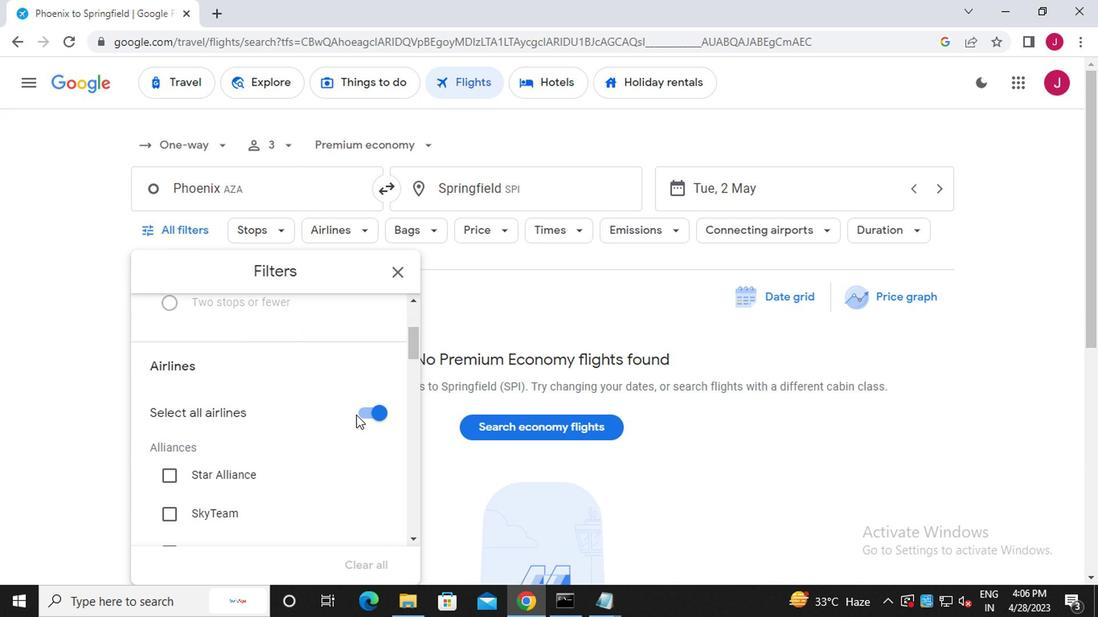 
Action: Mouse moved to (295, 395)
Screenshot: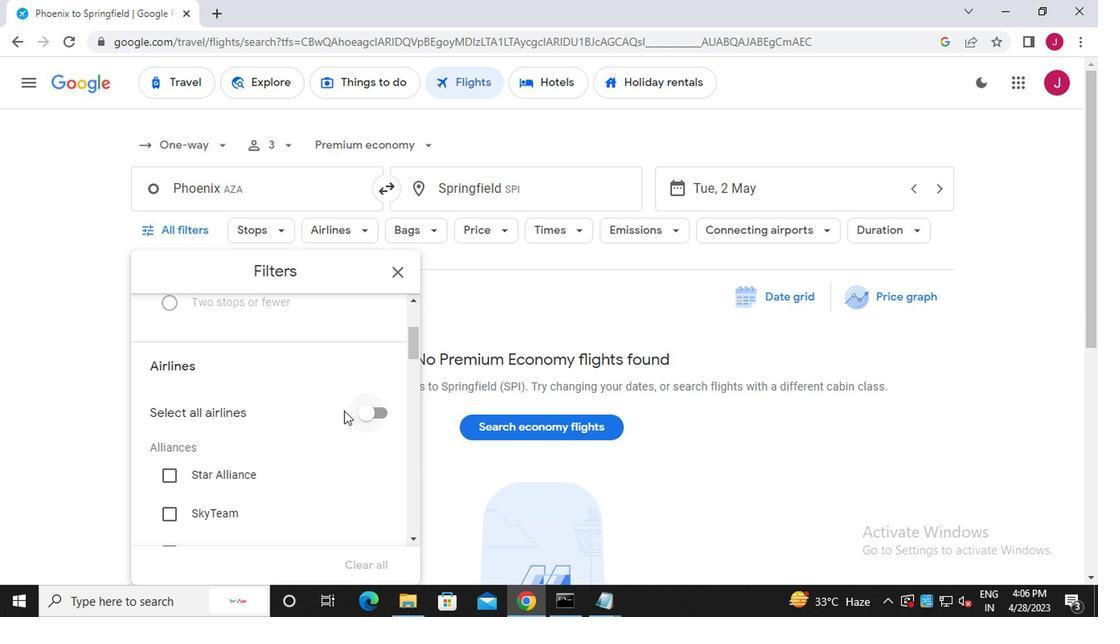 
Action: Mouse scrolled (295, 394) with delta (0, -1)
Screenshot: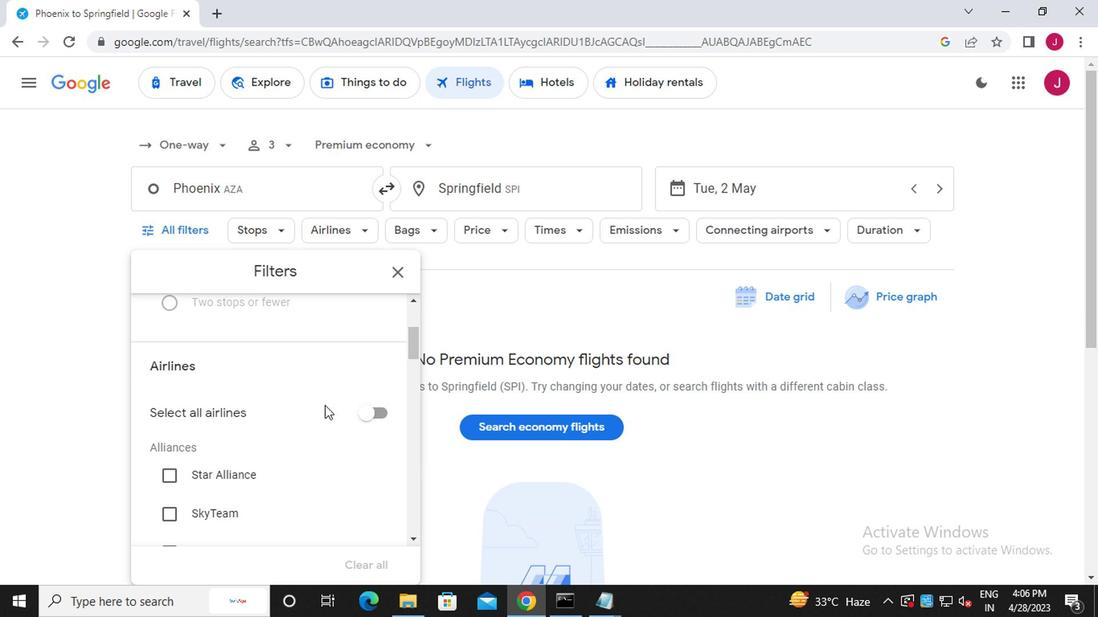 
Action: Mouse moved to (295, 395)
Screenshot: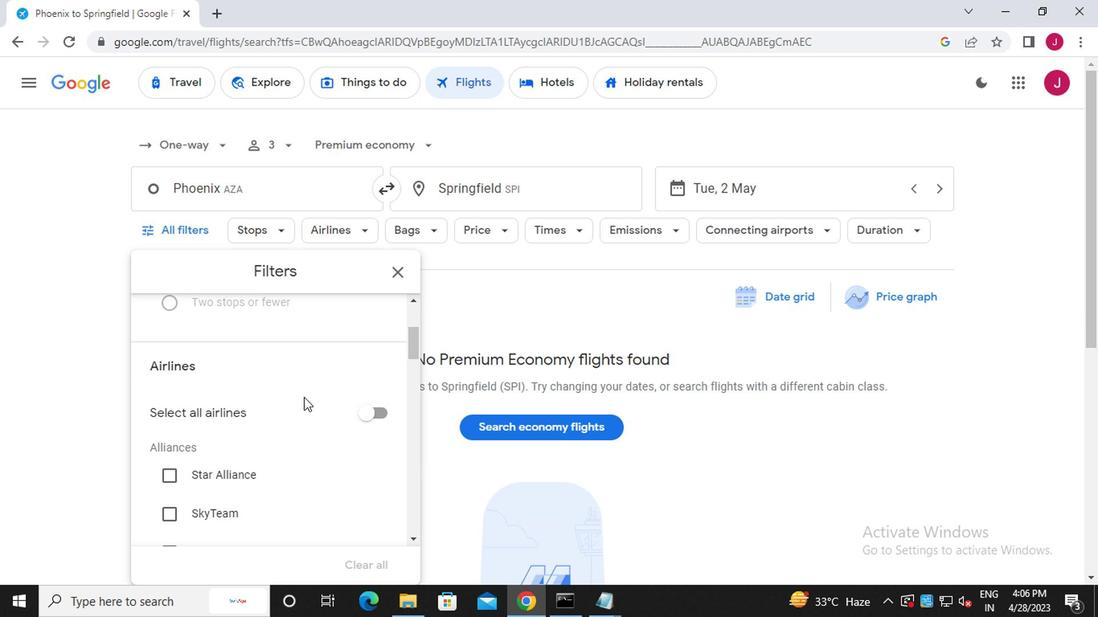 
Action: Mouse scrolled (295, 394) with delta (0, -1)
Screenshot: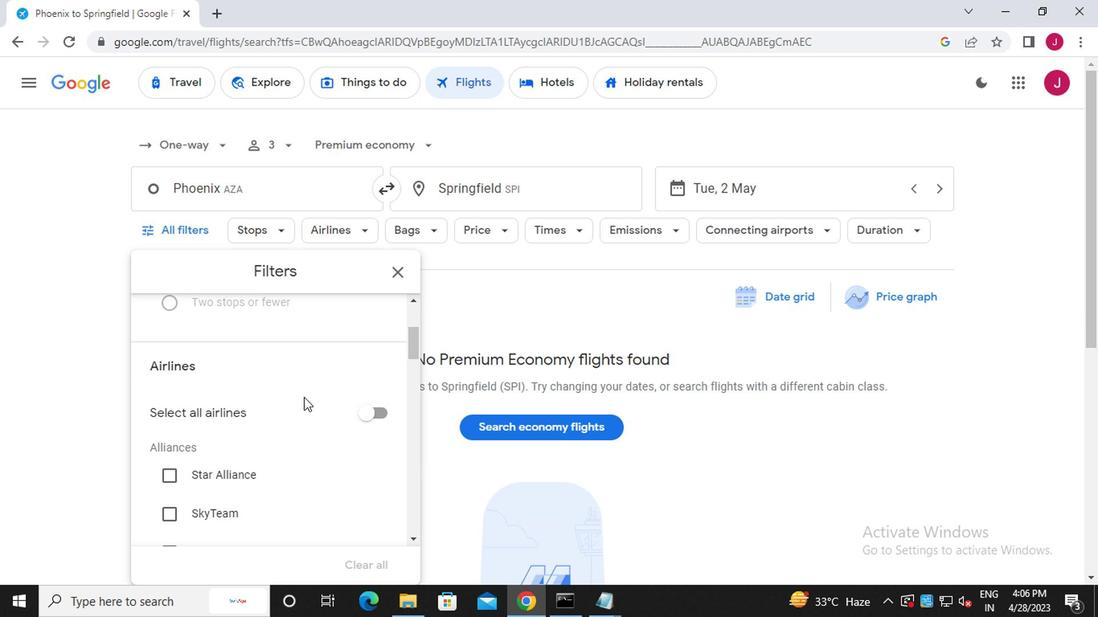 
Action: Mouse moved to (291, 389)
Screenshot: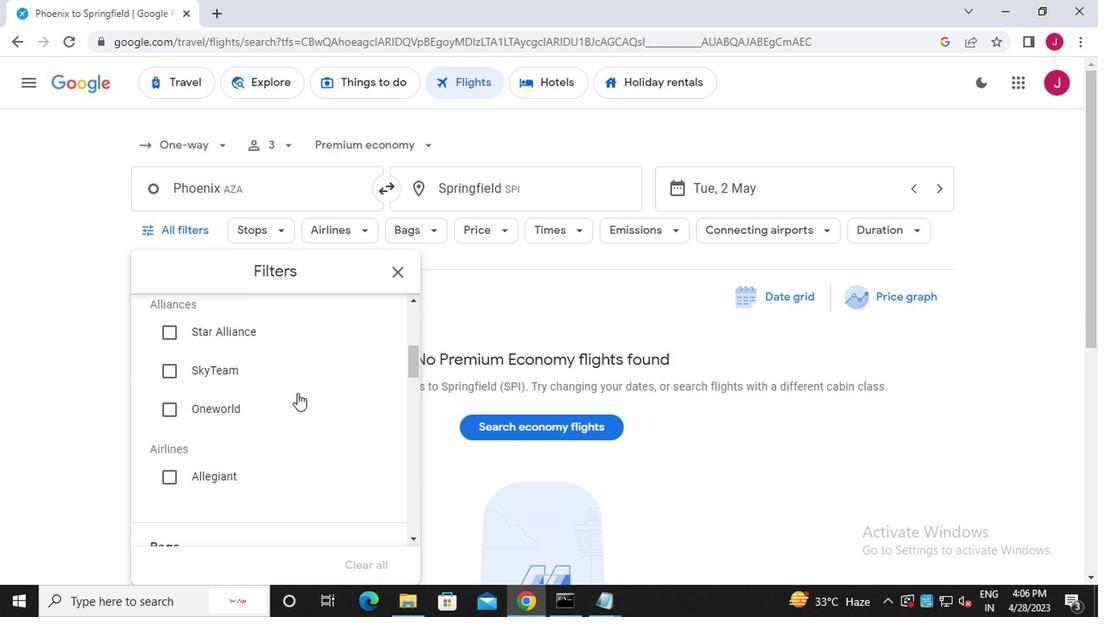 
Action: Mouse scrolled (291, 388) with delta (0, 0)
Screenshot: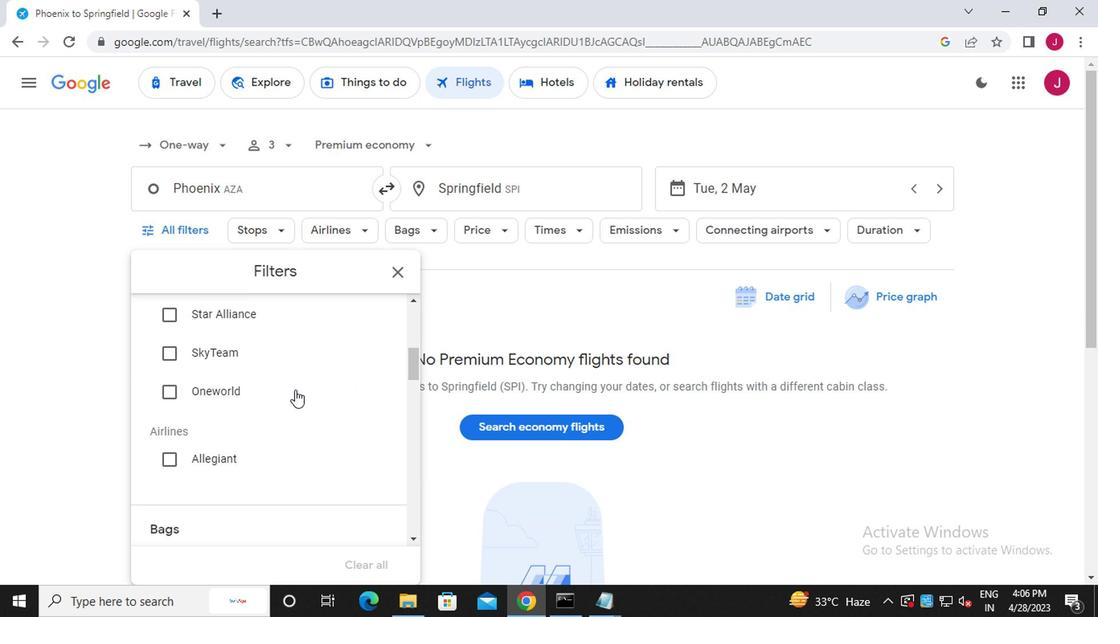 
Action: Mouse scrolled (291, 388) with delta (0, 0)
Screenshot: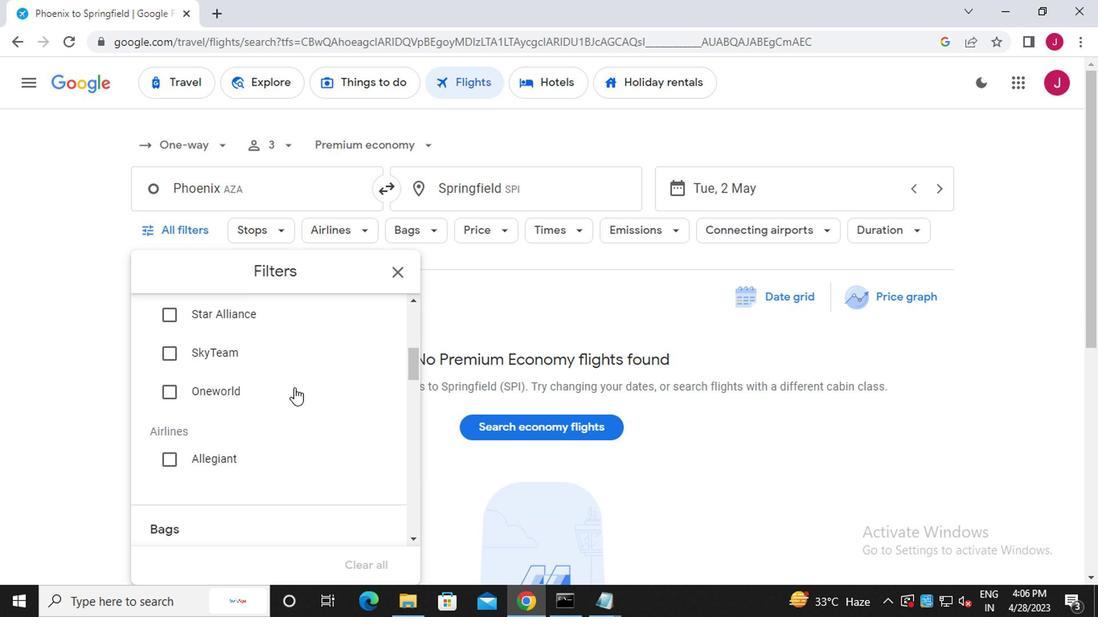 
Action: Mouse scrolled (291, 390) with delta (0, 1)
Screenshot: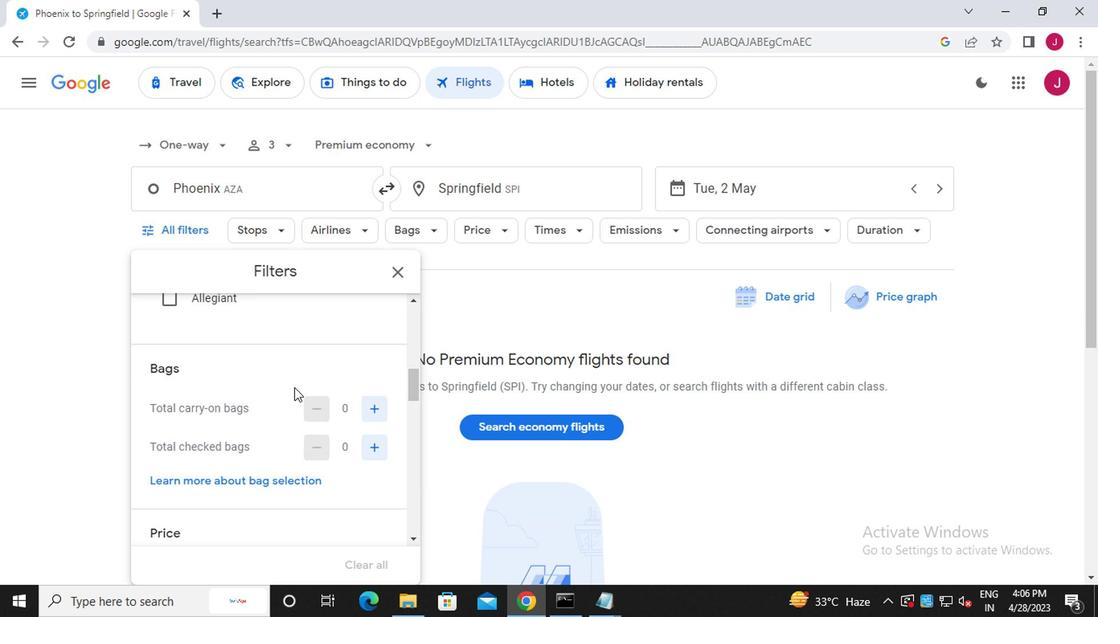 
Action: Mouse moved to (291, 383)
Screenshot: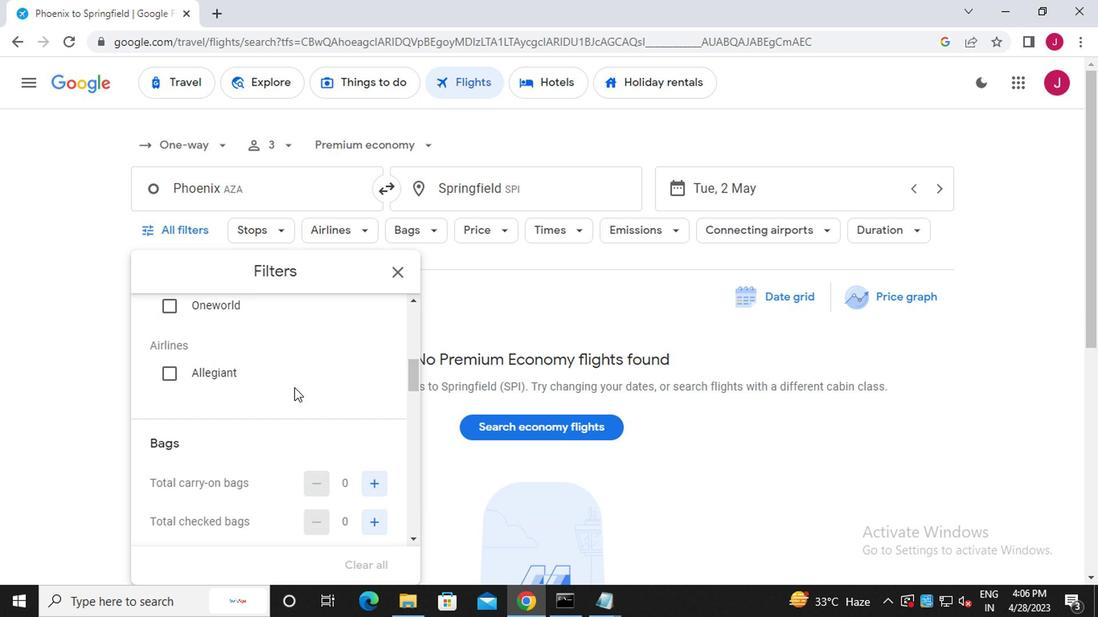 
Action: Mouse scrolled (291, 384) with delta (0, 1)
Screenshot: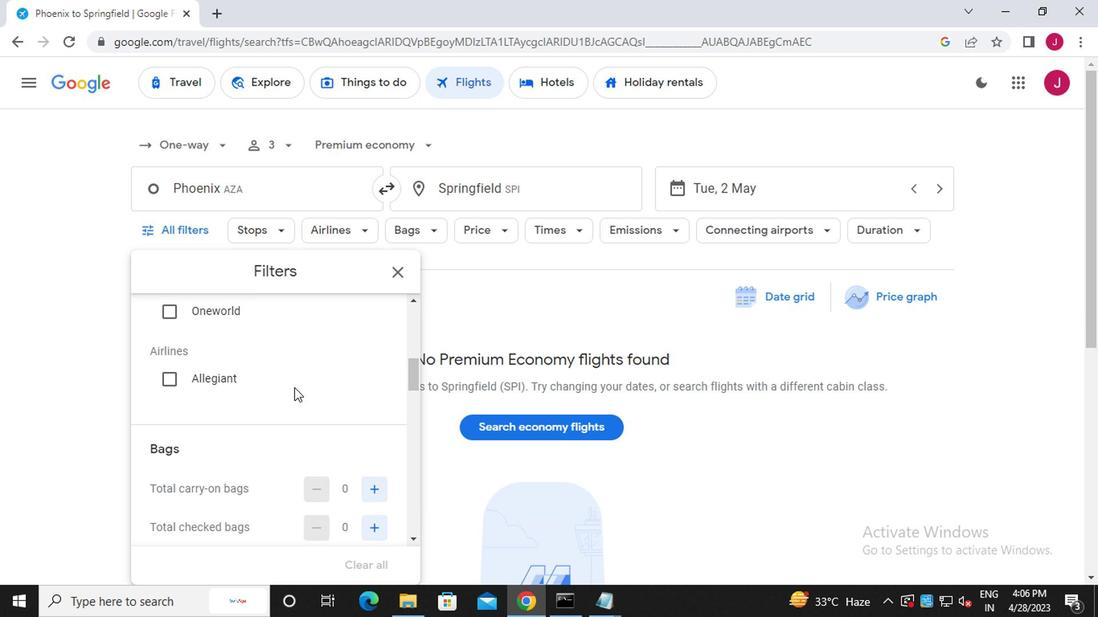 
Action: Mouse scrolled (291, 384) with delta (0, 1)
Screenshot: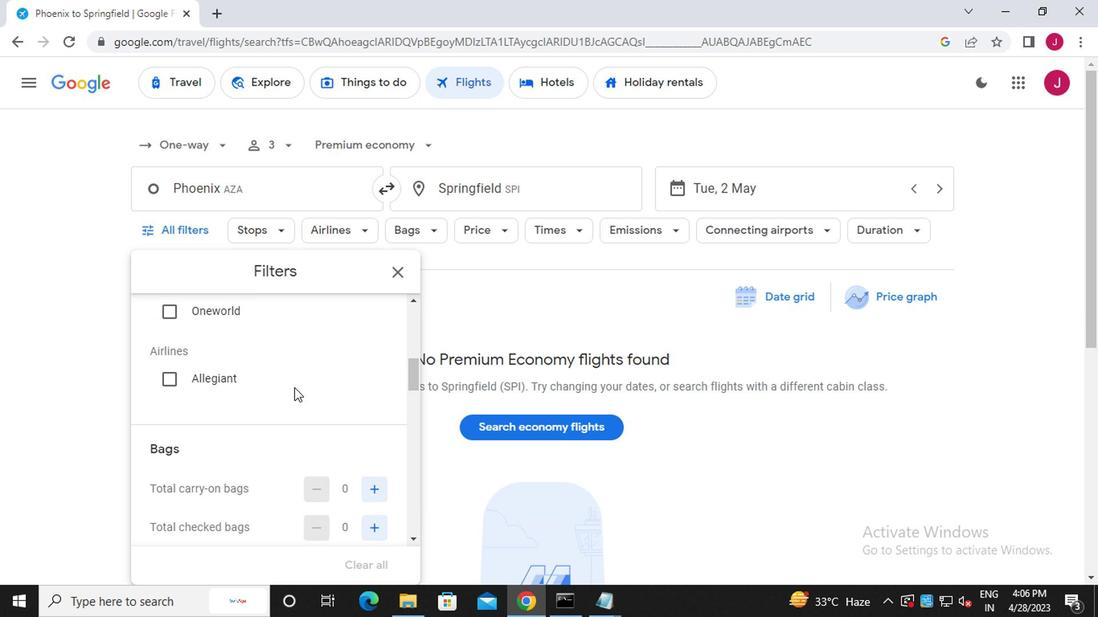 
Action: Mouse moved to (231, 399)
Screenshot: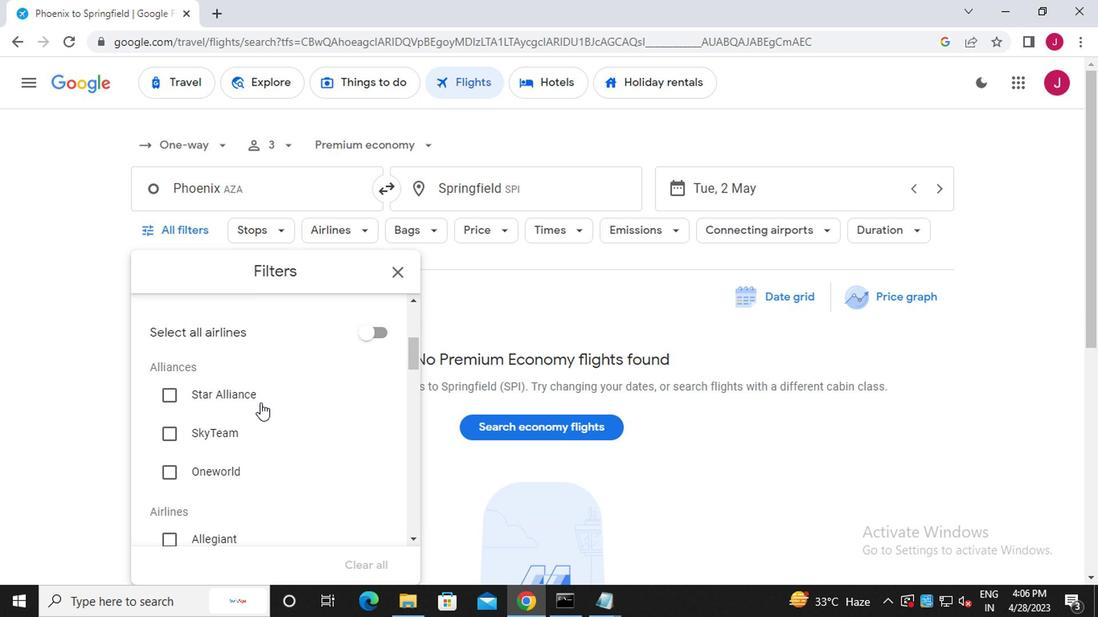 
Action: Mouse scrolled (231, 400) with delta (0, 0)
Screenshot: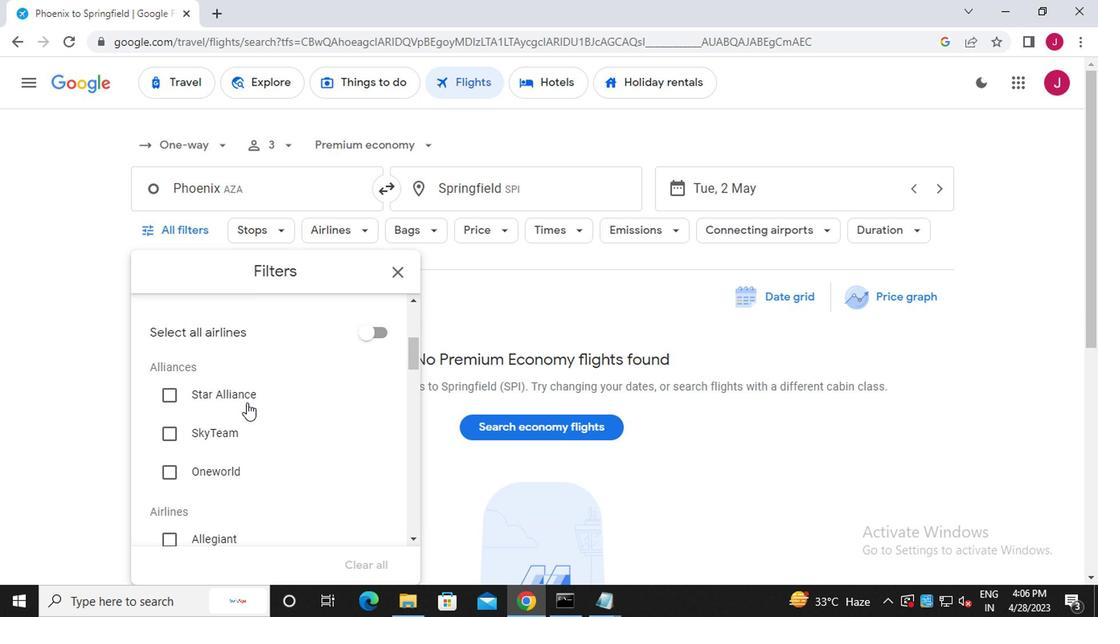 
Action: Mouse scrolled (231, 400) with delta (0, 0)
Screenshot: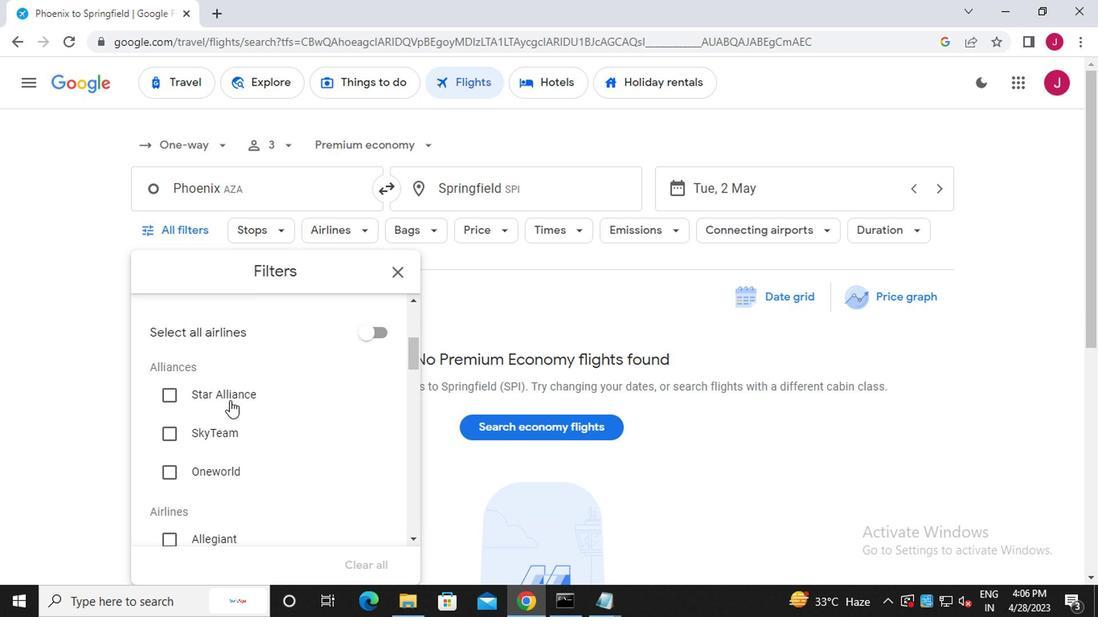 
Action: Mouse moved to (231, 398)
Screenshot: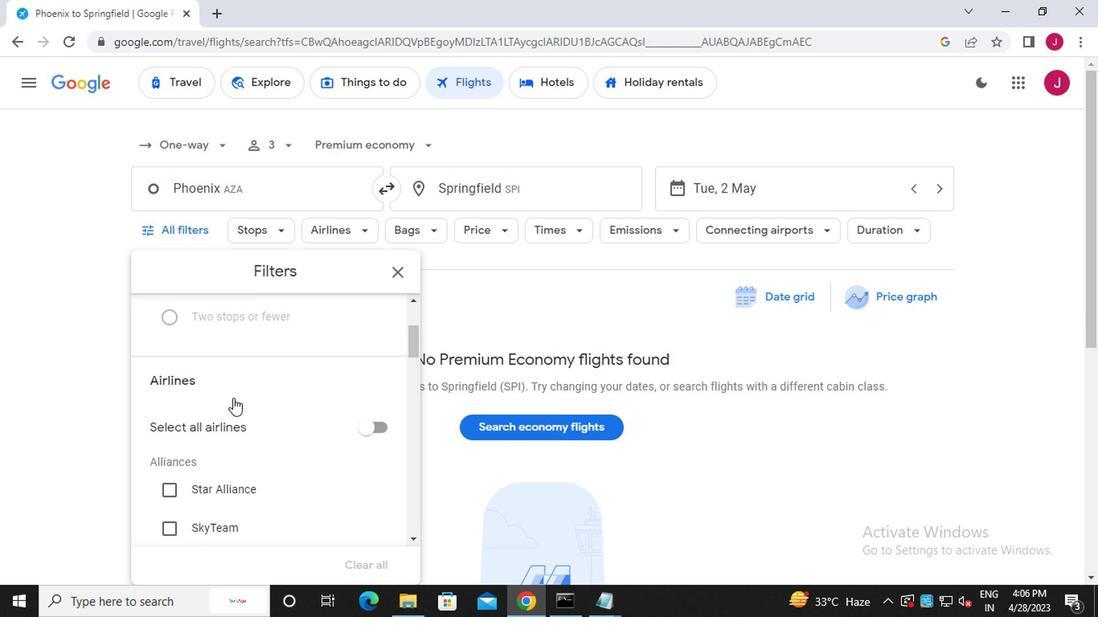 
Action: Mouse scrolled (231, 399) with delta (0, 1)
Screenshot: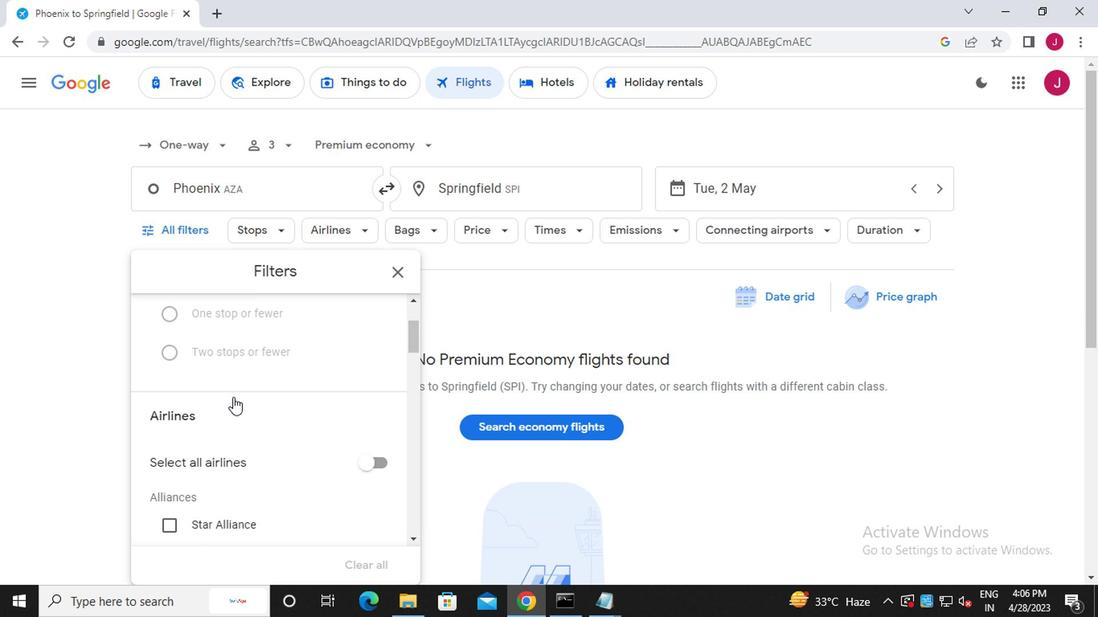 
Action: Mouse scrolled (231, 398) with delta (0, 0)
Screenshot: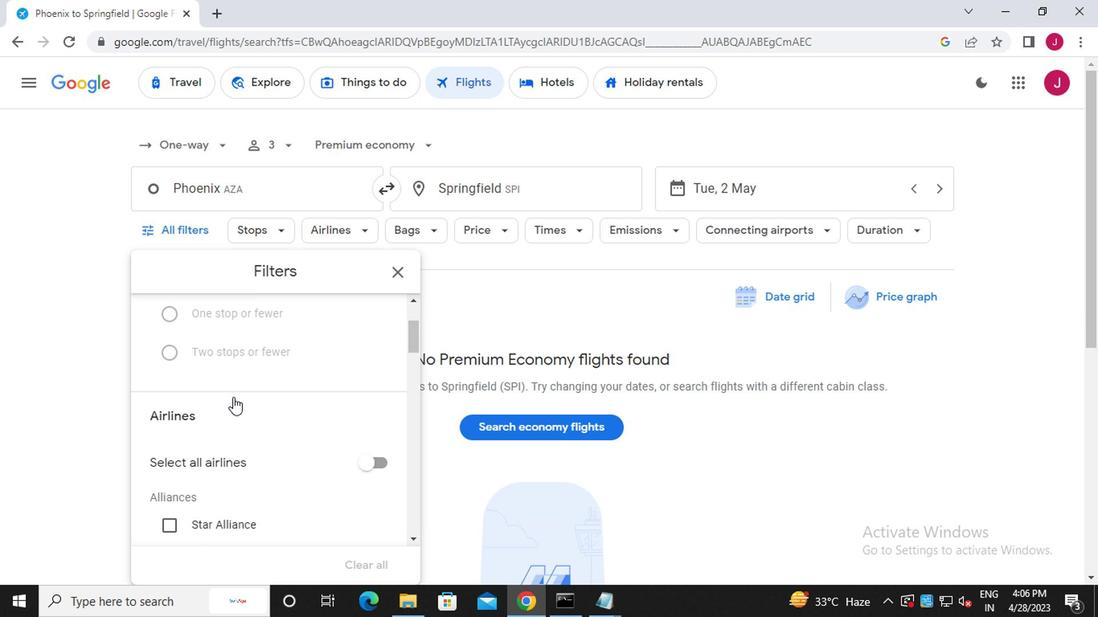 
Action: Mouse scrolled (231, 398) with delta (0, 0)
Screenshot: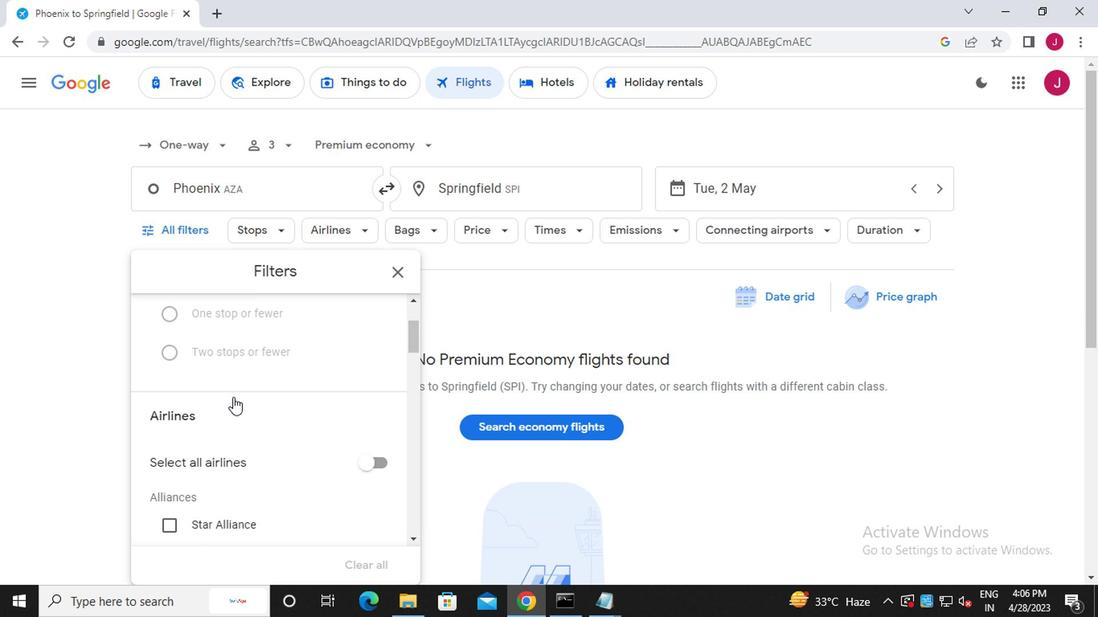 
Action: Mouse scrolled (231, 398) with delta (0, 0)
Screenshot: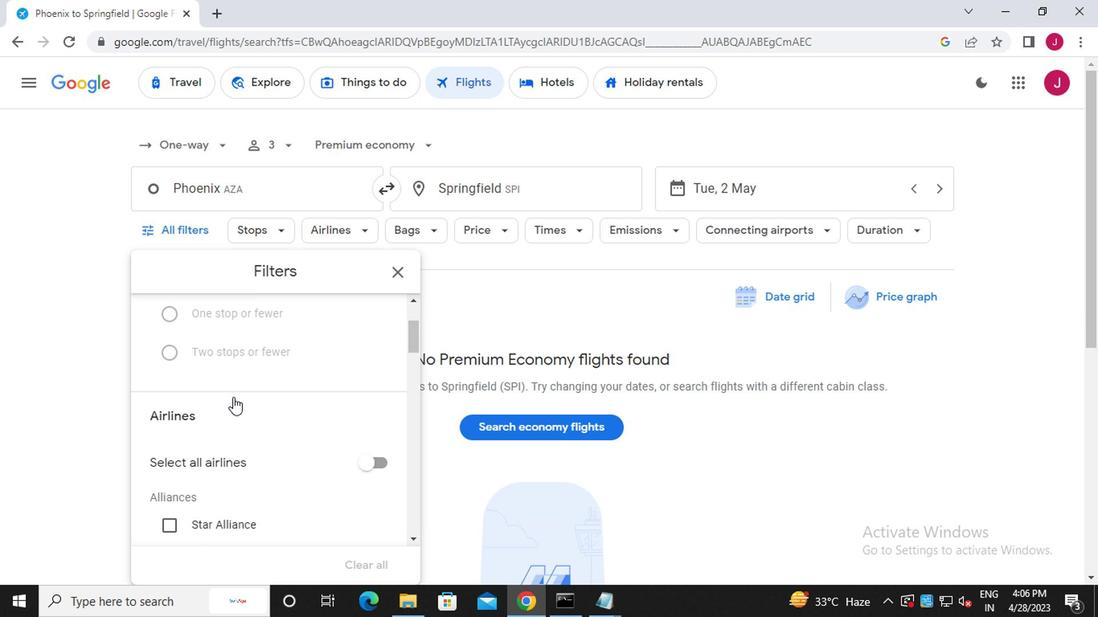 
Action: Mouse scrolled (231, 398) with delta (0, 0)
Screenshot: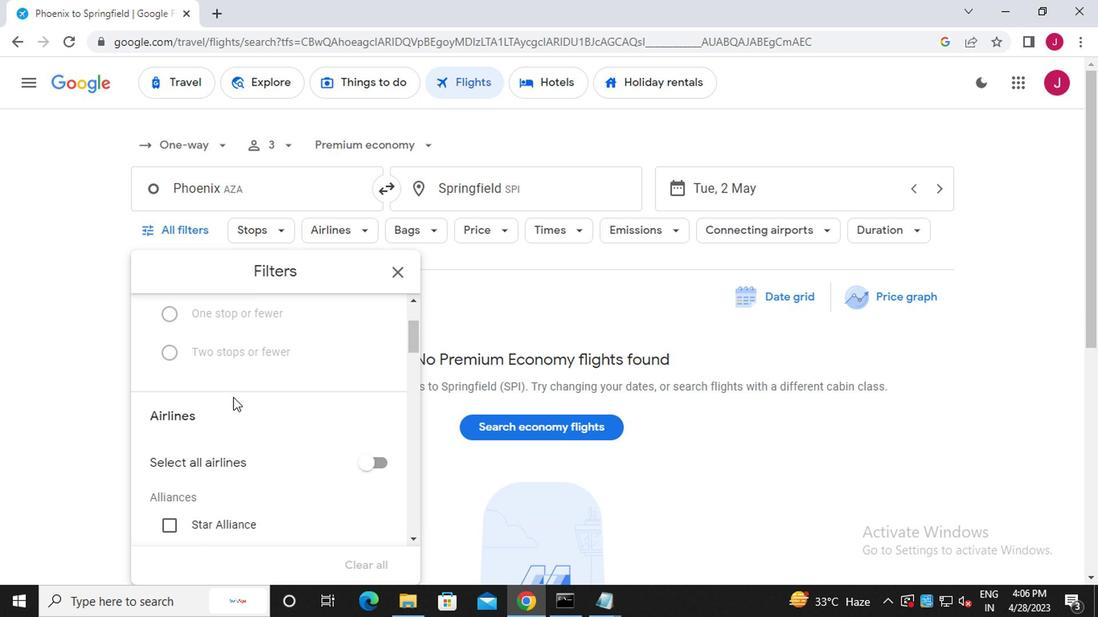 
Action: Mouse scrolled (231, 398) with delta (0, 0)
Screenshot: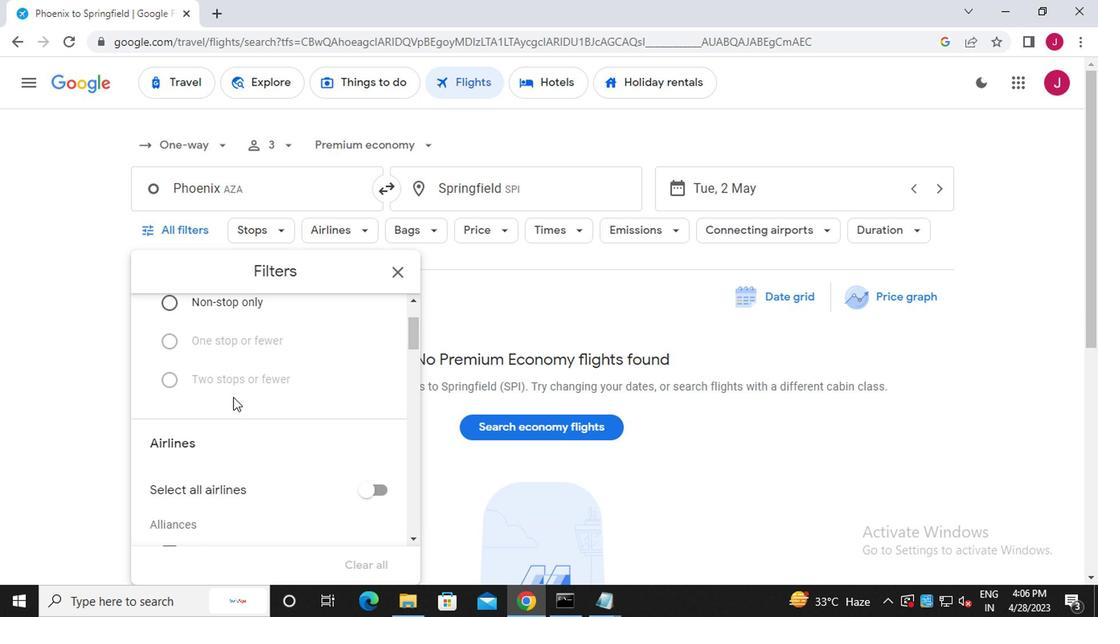 
Action: Mouse scrolled (231, 398) with delta (0, 0)
Screenshot: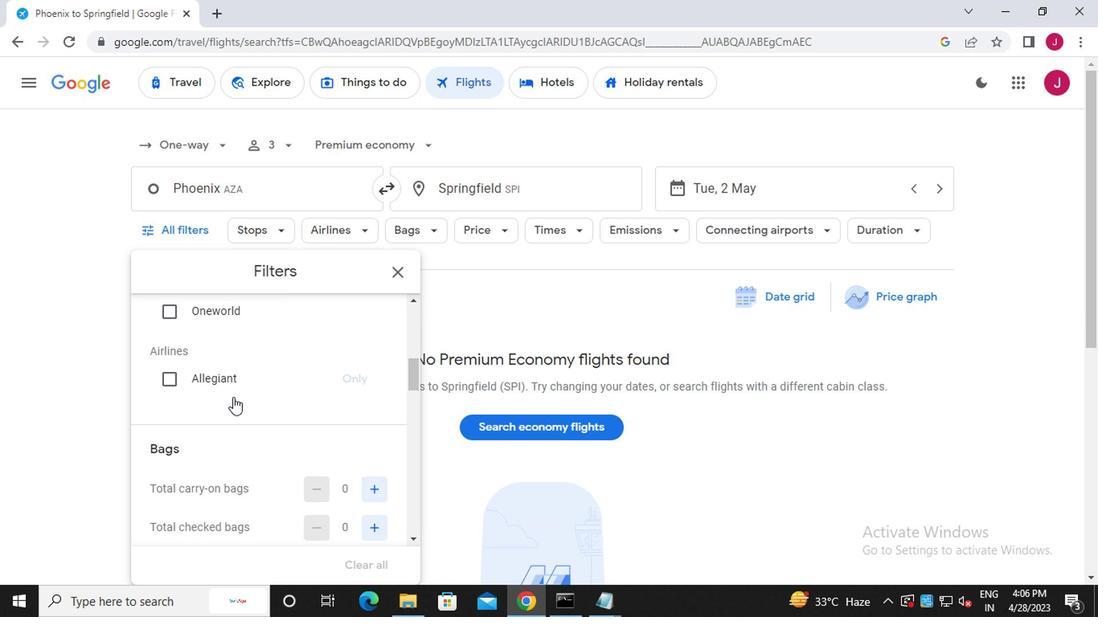 
Action: Mouse scrolled (231, 398) with delta (0, 0)
Screenshot: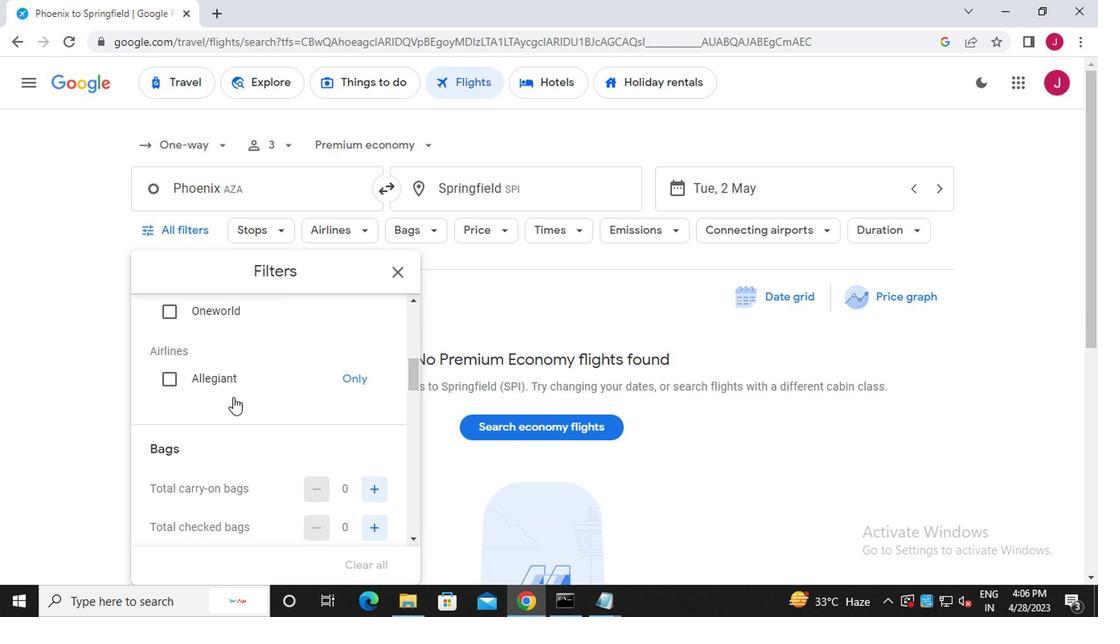 
Action: Mouse moved to (369, 368)
Screenshot: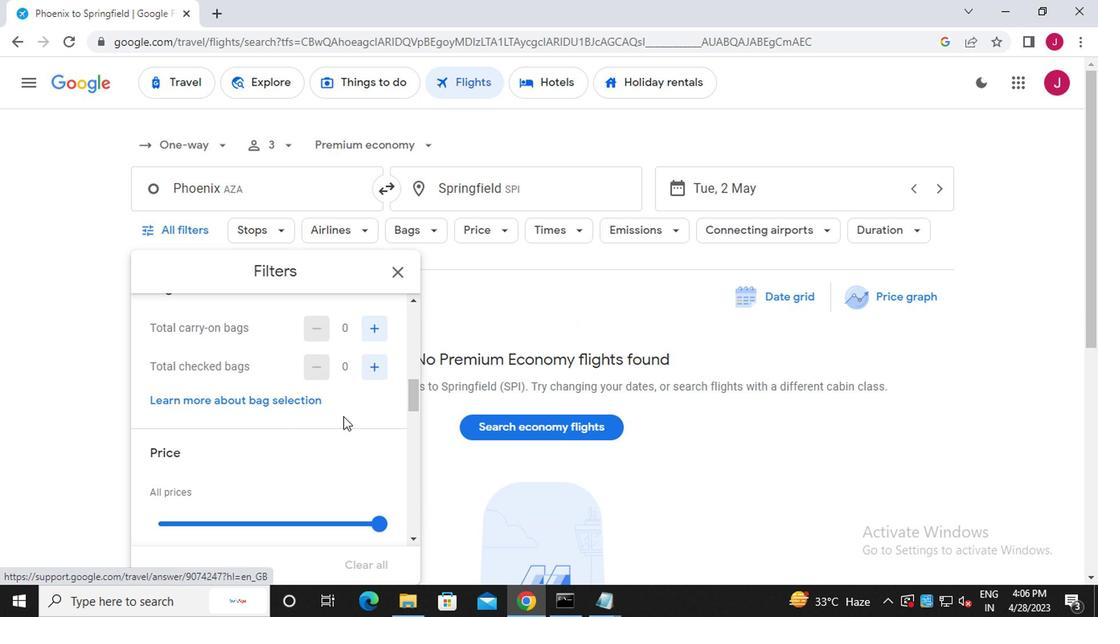 
Action: Mouse pressed left at (369, 368)
Screenshot: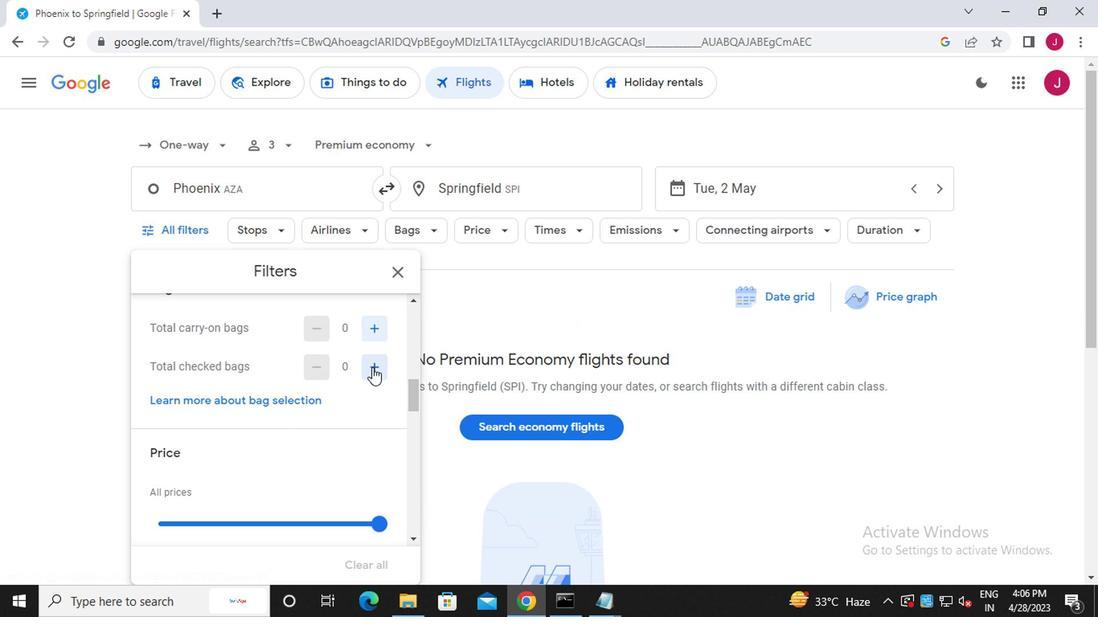 
Action: Mouse pressed left at (369, 368)
Screenshot: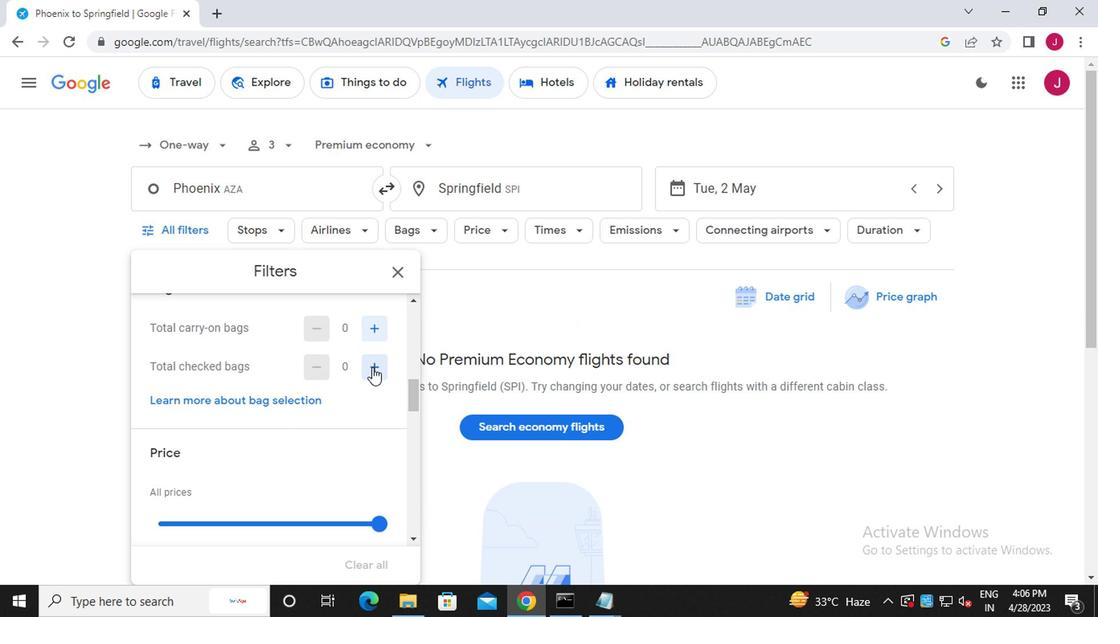 
Action: Mouse moved to (371, 370)
Screenshot: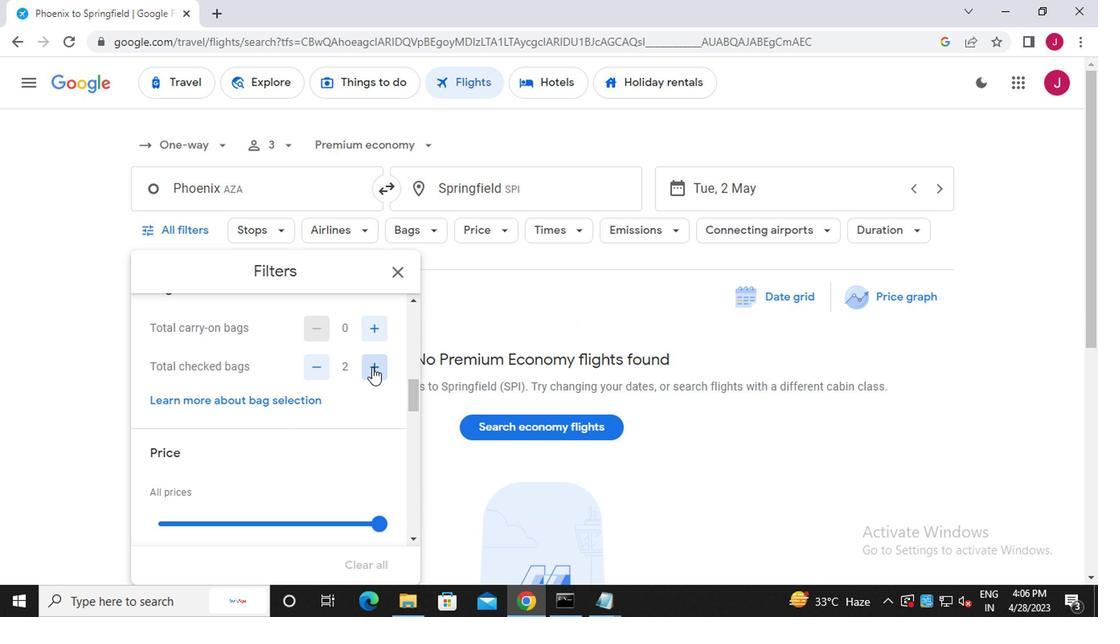 
Action: Mouse scrolled (371, 368) with delta (0, -1)
Screenshot: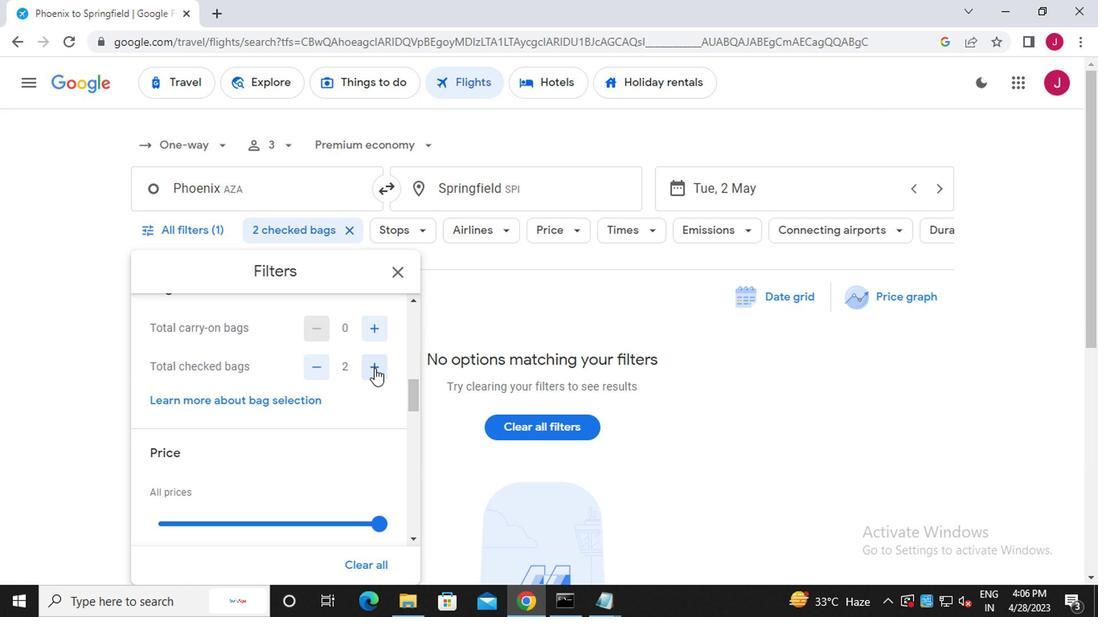 
Action: Mouse moved to (377, 440)
Screenshot: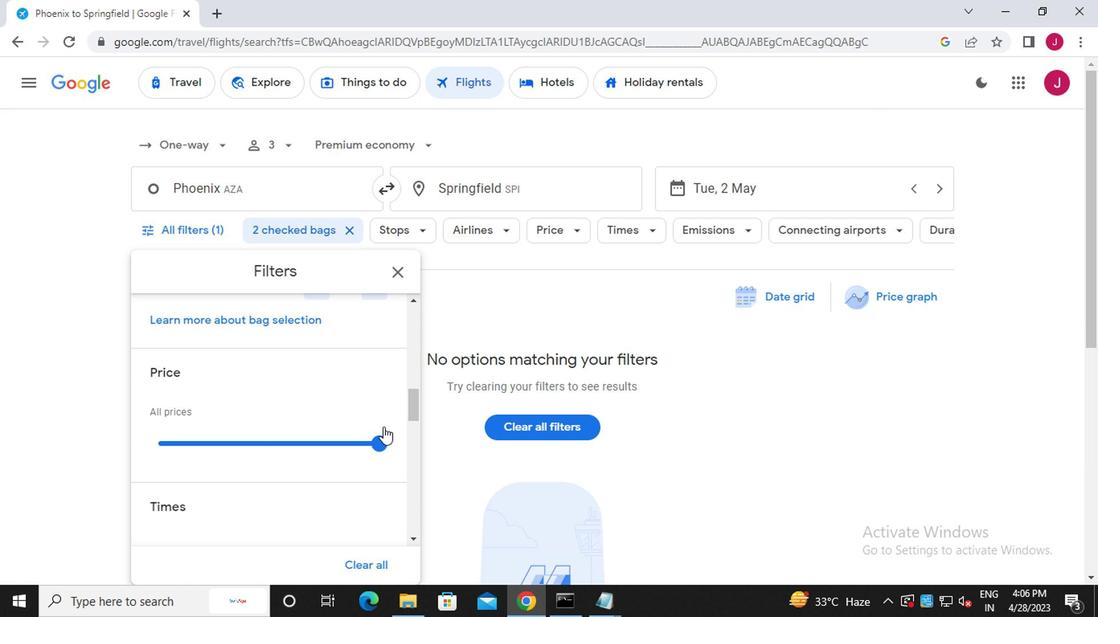 
Action: Mouse pressed left at (377, 440)
Screenshot: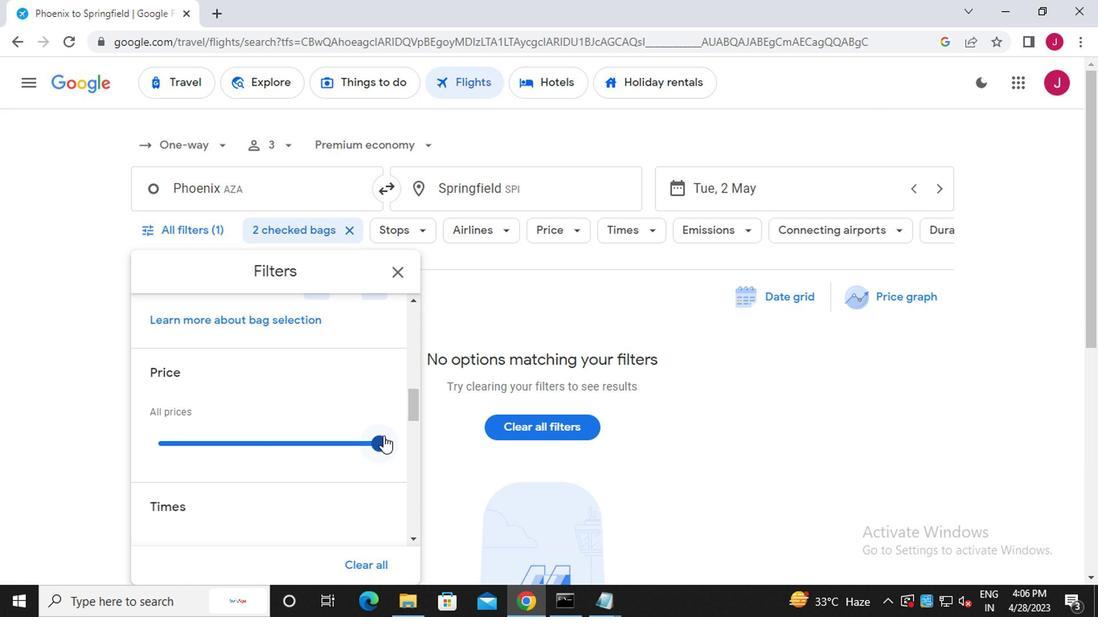 
Action: Mouse moved to (370, 414)
Screenshot: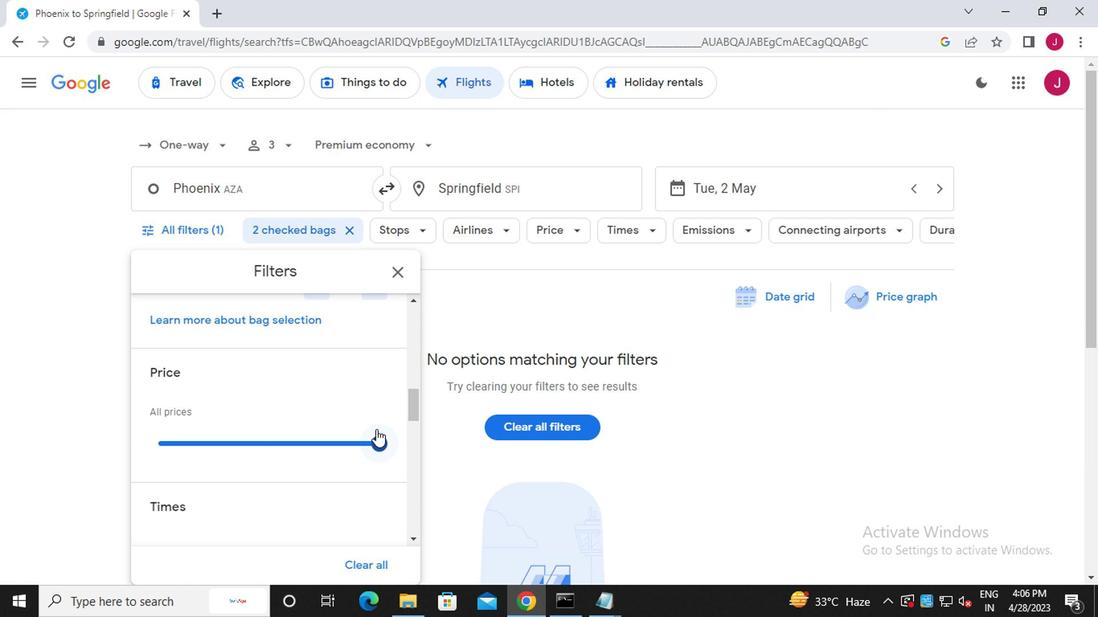 
Action: Mouse scrolled (370, 414) with delta (0, 0)
Screenshot: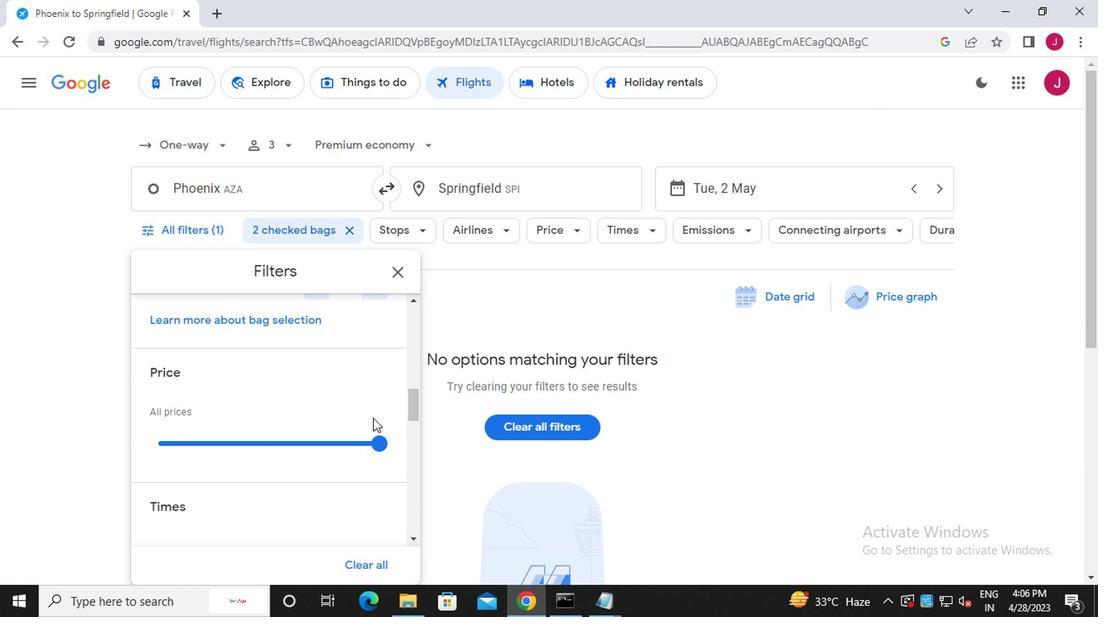 
Action: Mouse scrolled (370, 414) with delta (0, 0)
Screenshot: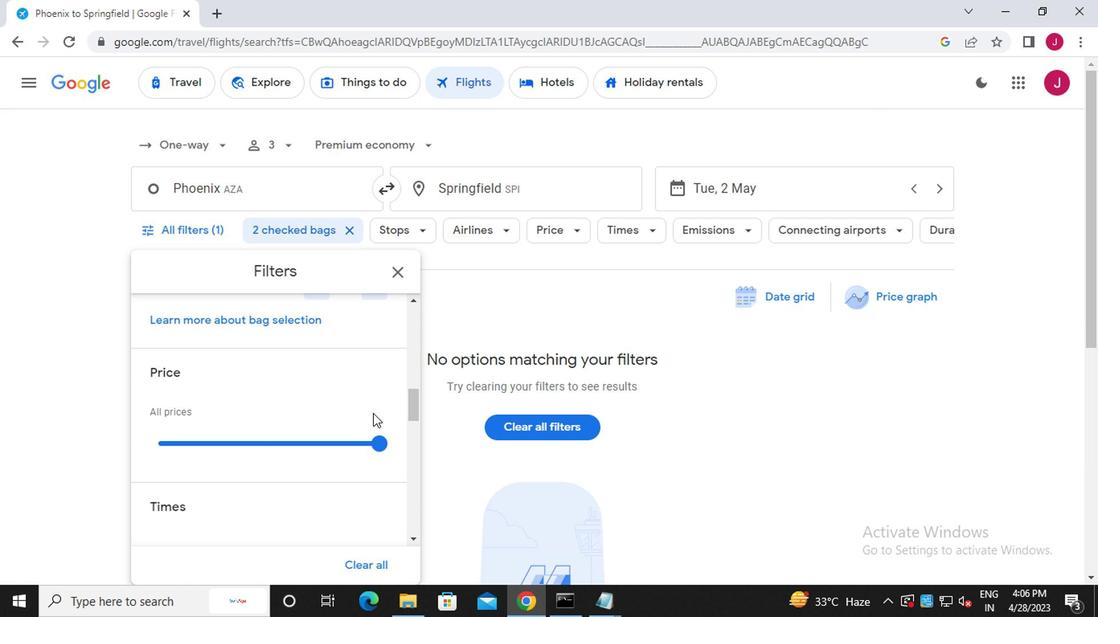 
Action: Mouse moved to (156, 462)
Screenshot: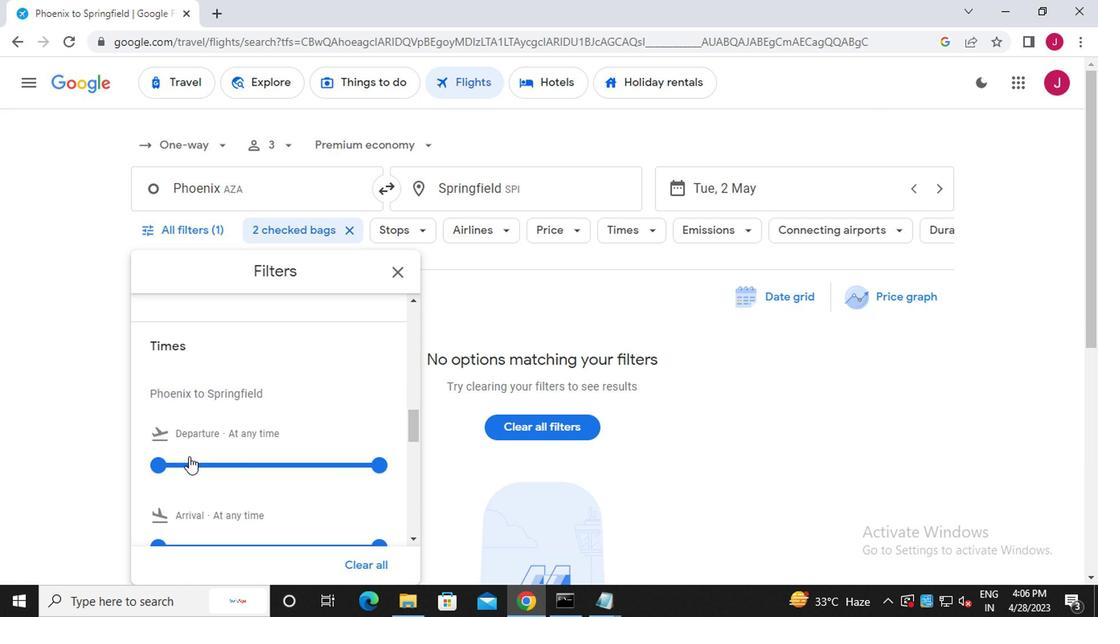 
Action: Mouse pressed left at (156, 462)
Screenshot: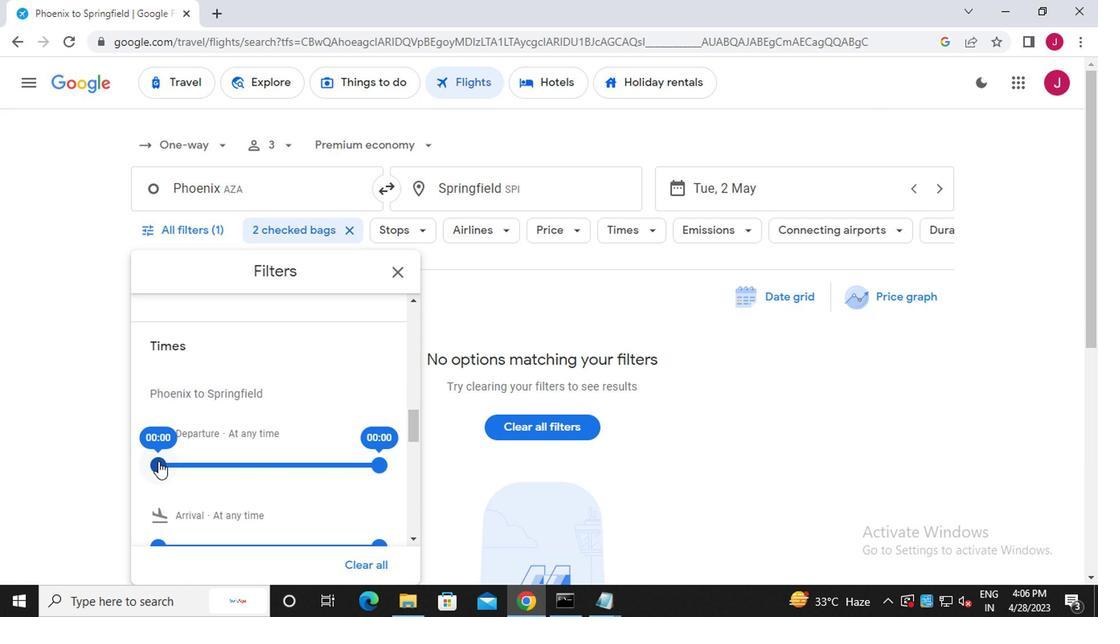 
Action: Mouse moved to (397, 267)
Screenshot: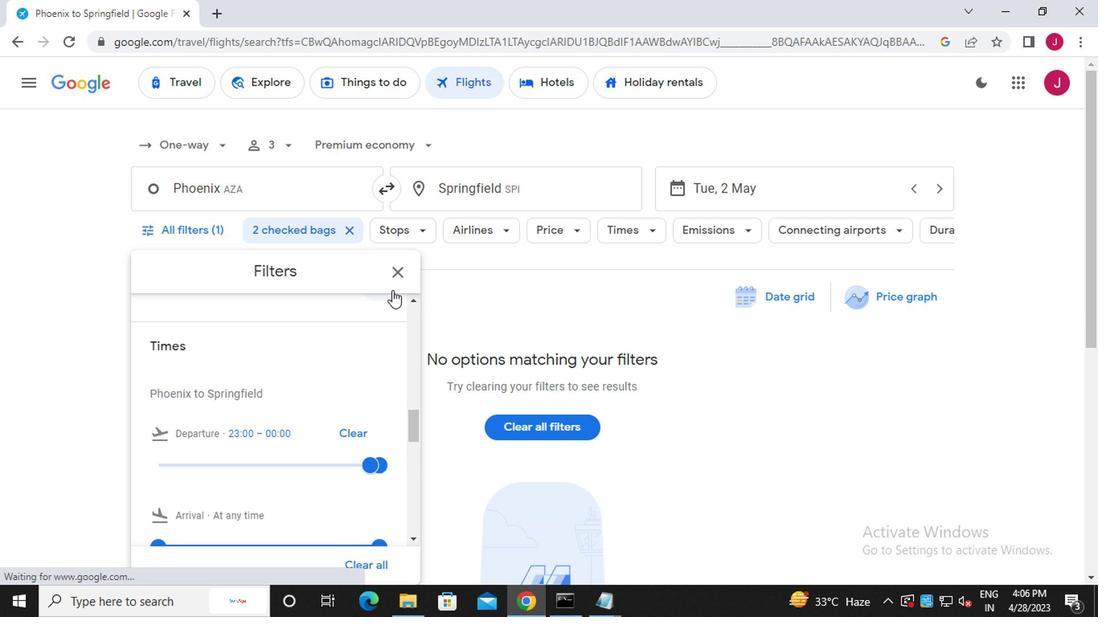 
Action: Mouse pressed left at (397, 267)
Screenshot: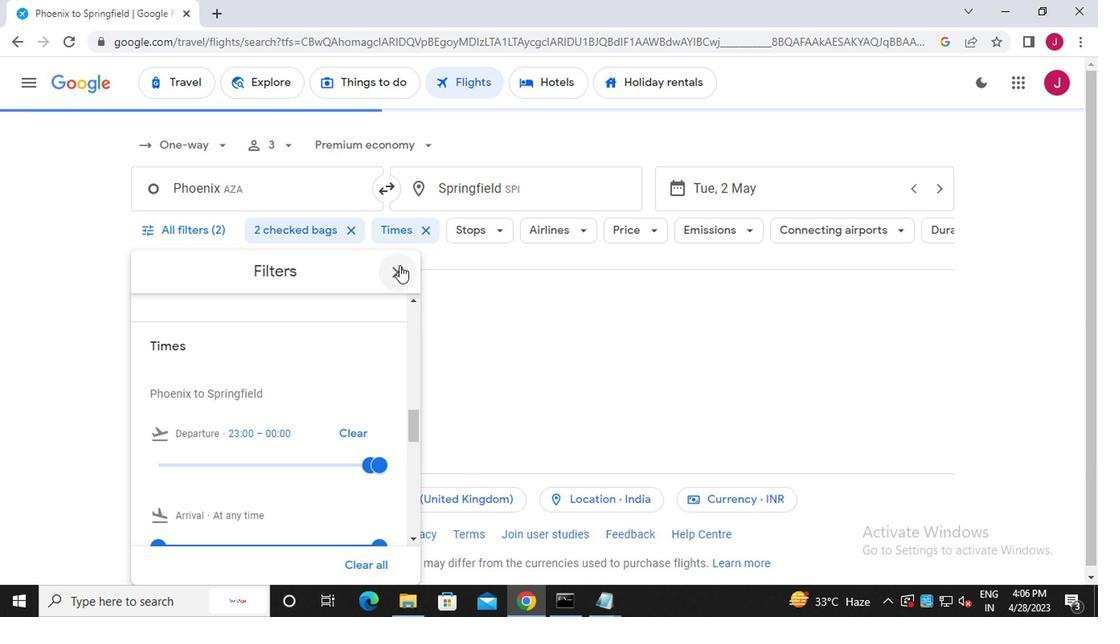 
Action: Mouse moved to (397, 267)
Screenshot: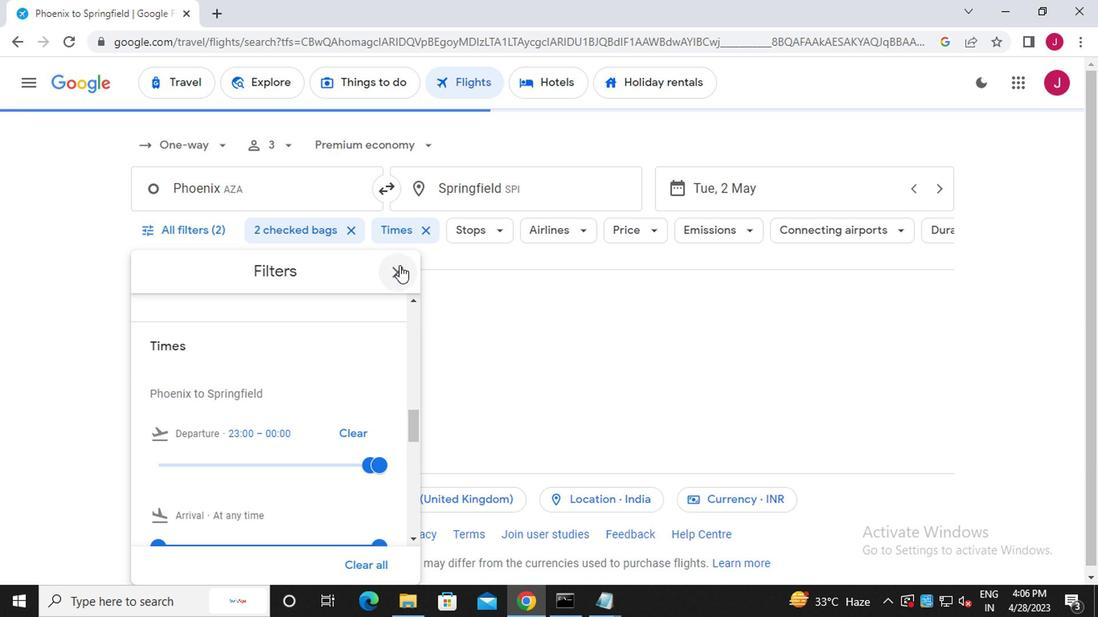 
